 Task: Find connections with filter location New Amsterdam with filter topic #motivation with filter profile language German with filter current company CGI with filter school Kurnool Jobs with filter industry Mobile Computing Software Products with filter service category Administrative with filter keywords title Manufacturing Assembler
Action: Mouse moved to (565, 59)
Screenshot: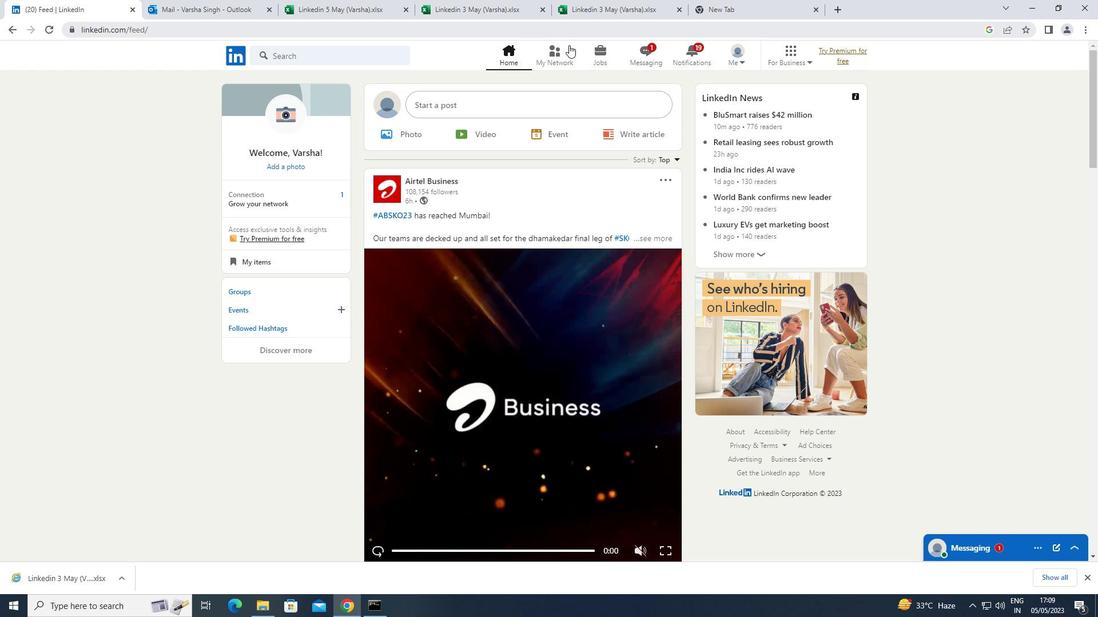 
Action: Mouse pressed left at (565, 59)
Screenshot: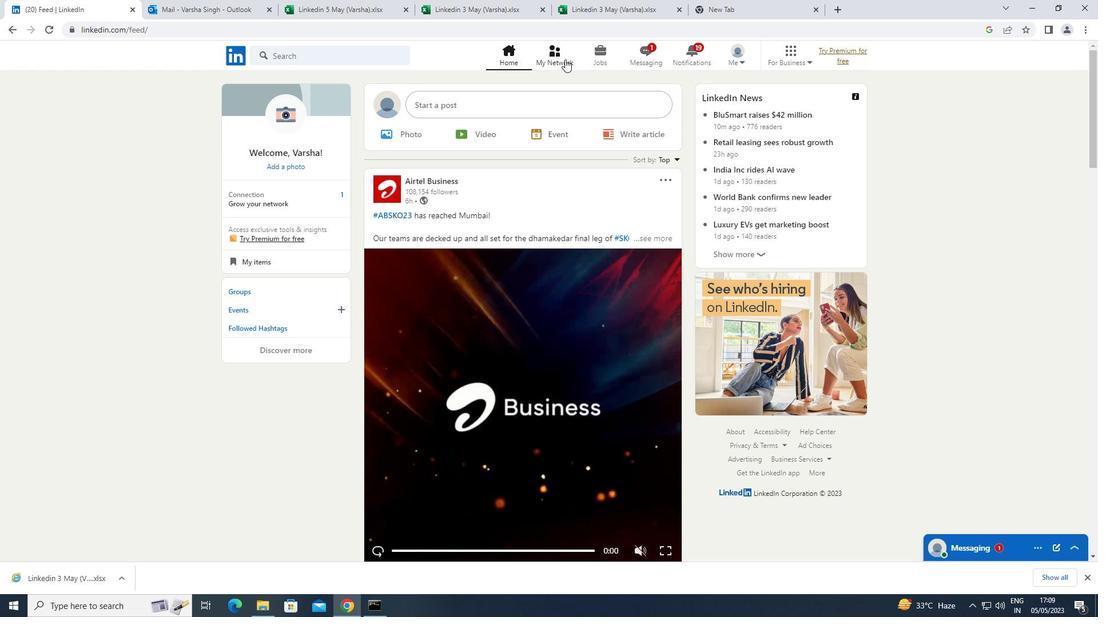 
Action: Mouse moved to (308, 118)
Screenshot: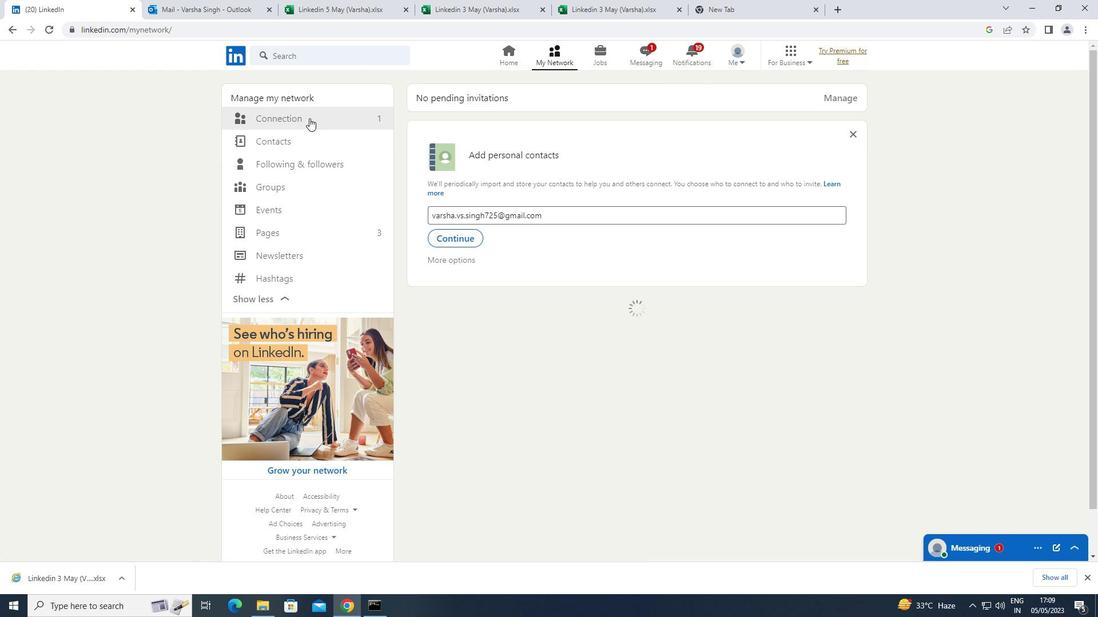 
Action: Mouse pressed left at (308, 118)
Screenshot: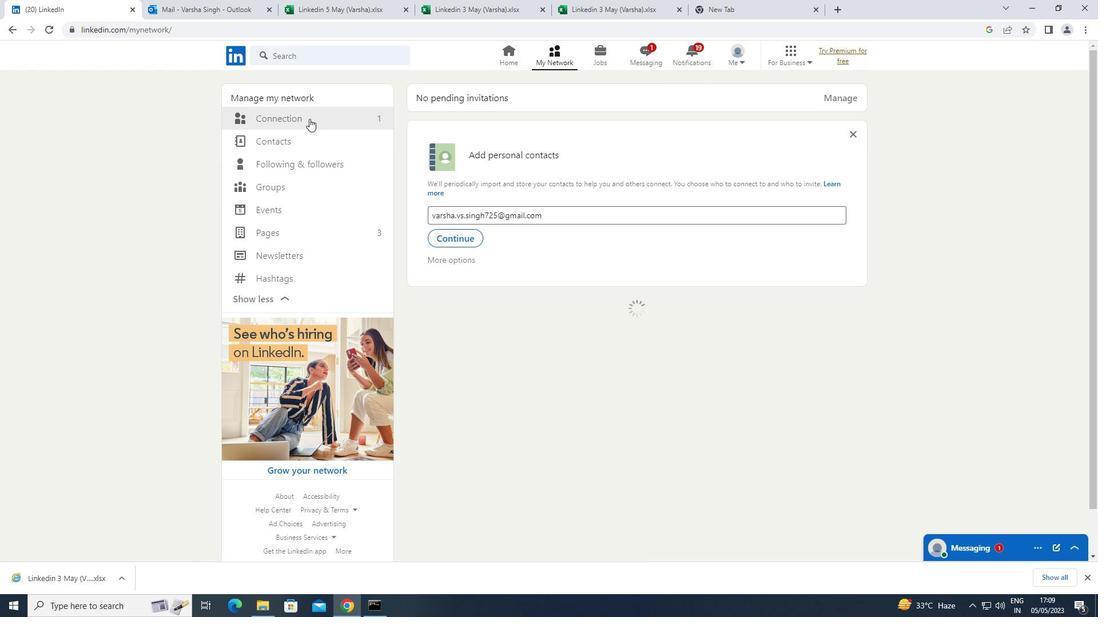 
Action: Mouse moved to (653, 118)
Screenshot: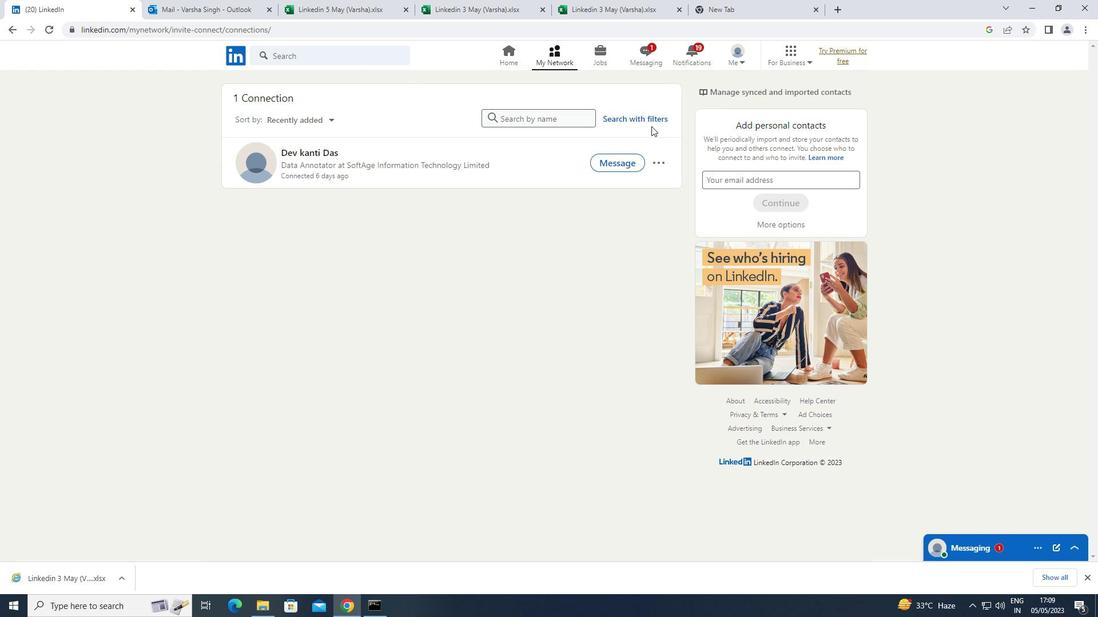 
Action: Mouse pressed left at (653, 118)
Screenshot: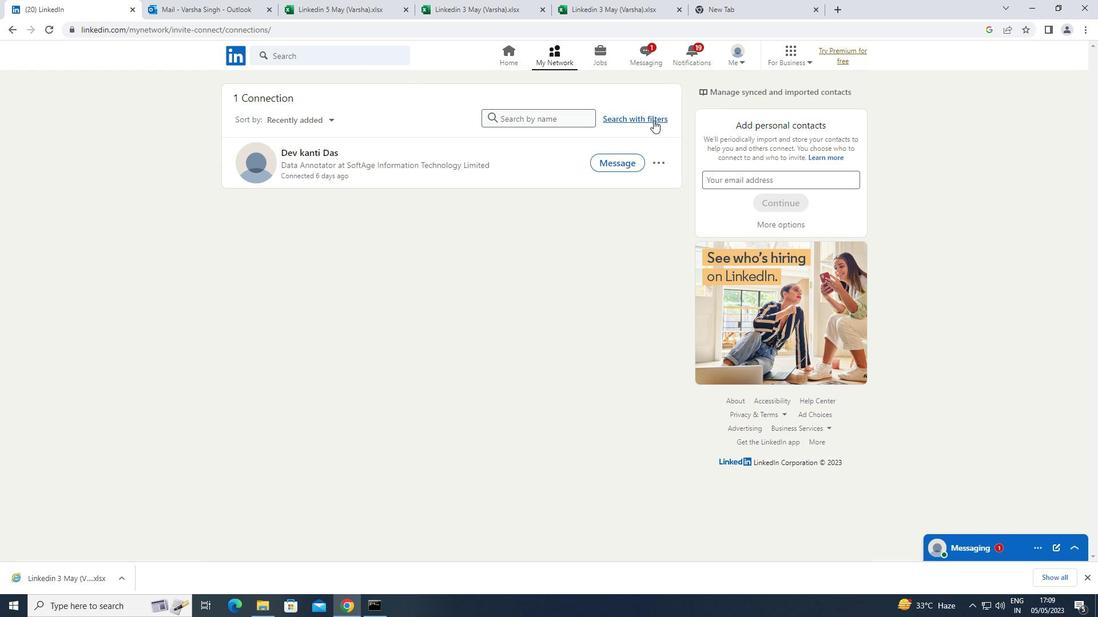 
Action: Mouse moved to (582, 85)
Screenshot: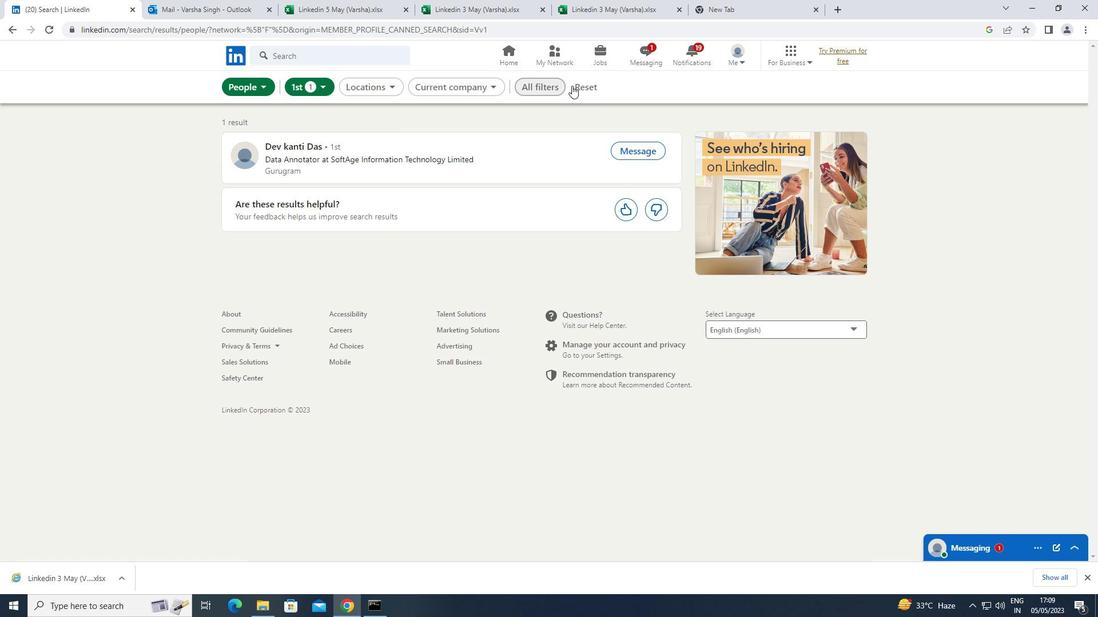 
Action: Mouse pressed left at (582, 85)
Screenshot: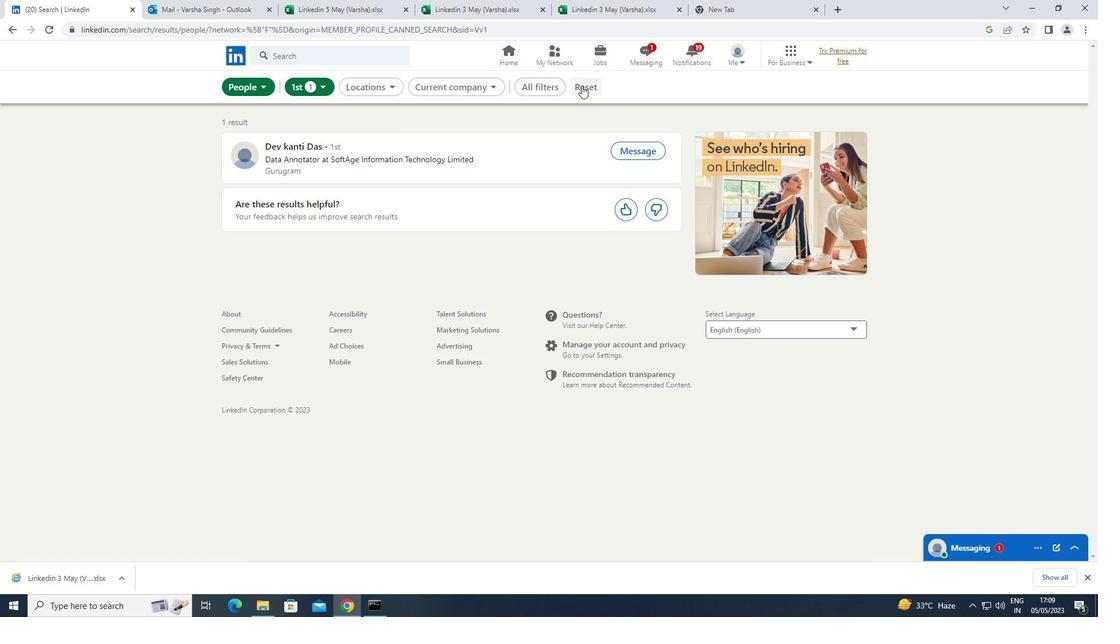 
Action: Mouse moved to (565, 88)
Screenshot: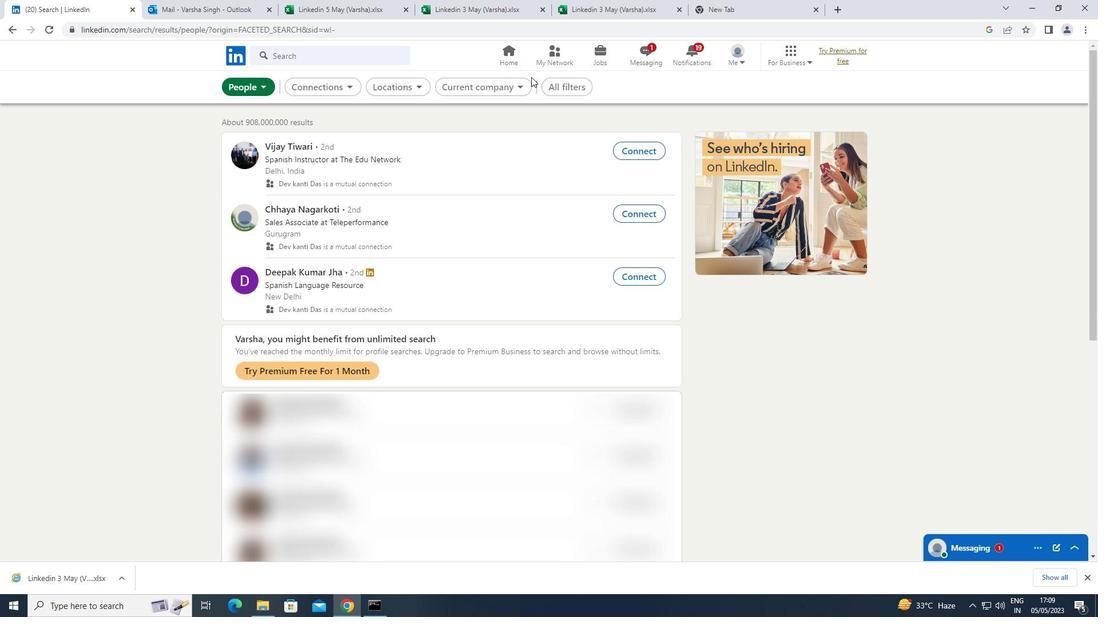 
Action: Mouse pressed left at (565, 88)
Screenshot: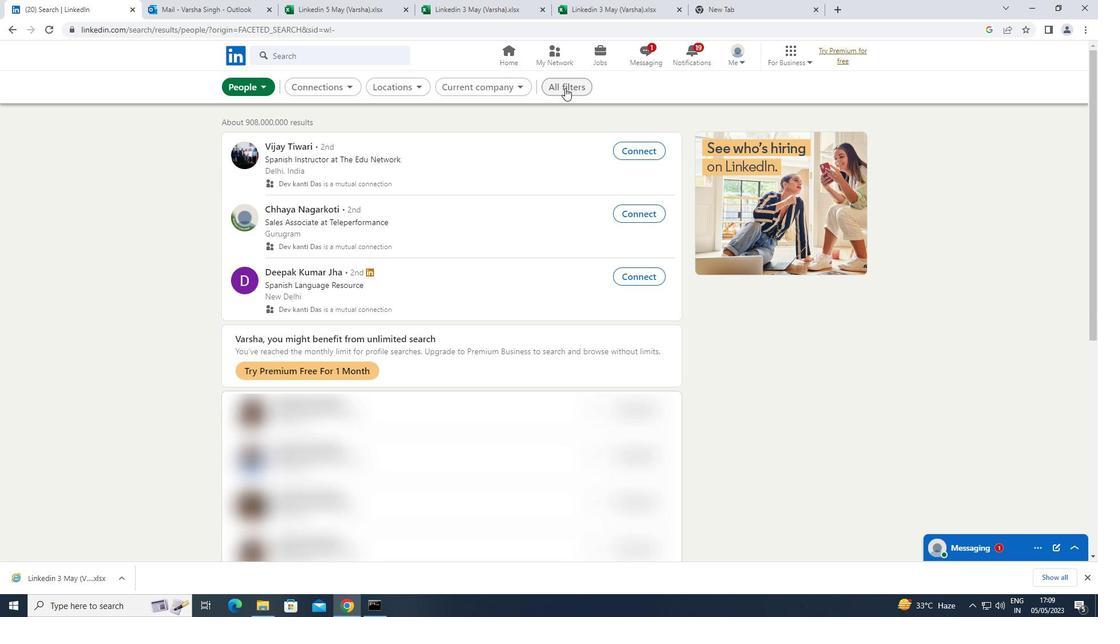 
Action: Mouse moved to (836, 238)
Screenshot: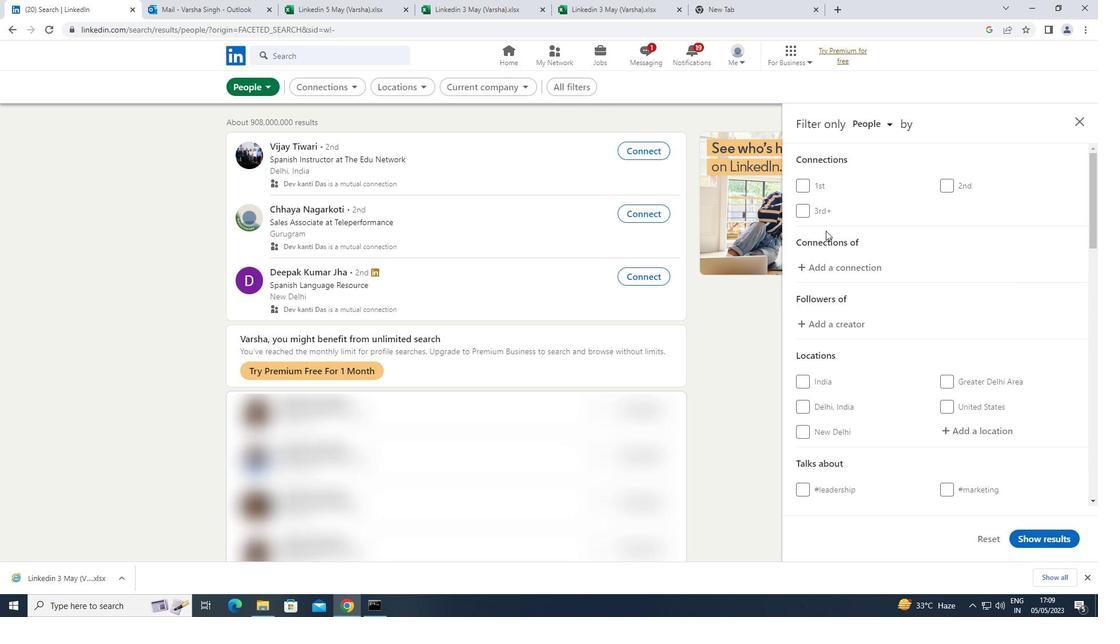 
Action: Mouse scrolled (836, 237) with delta (0, 0)
Screenshot: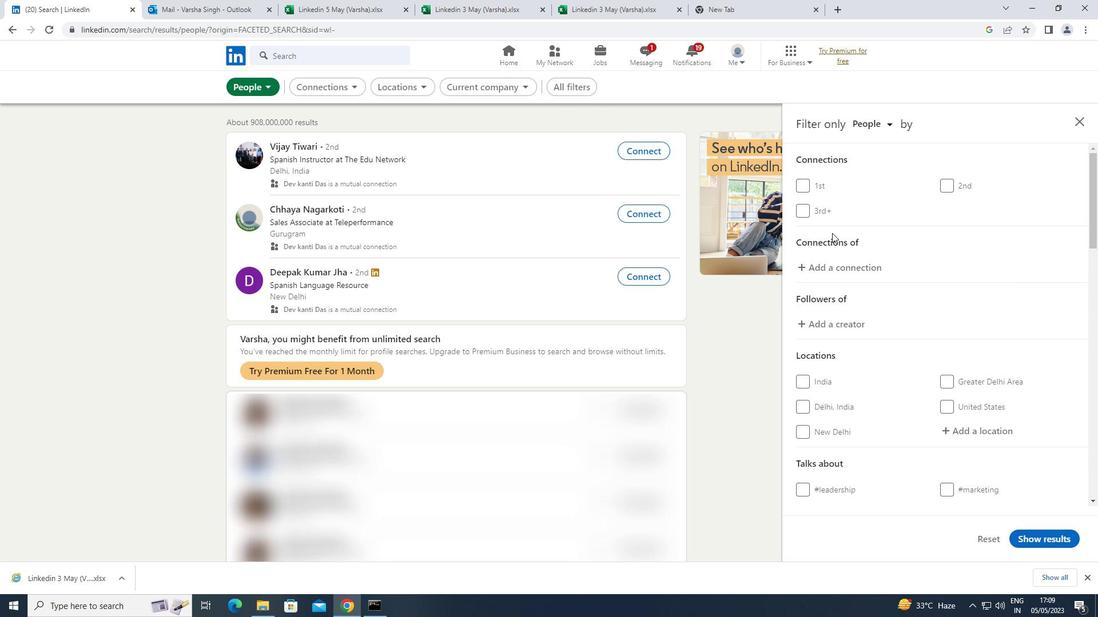 
Action: Mouse moved to (969, 378)
Screenshot: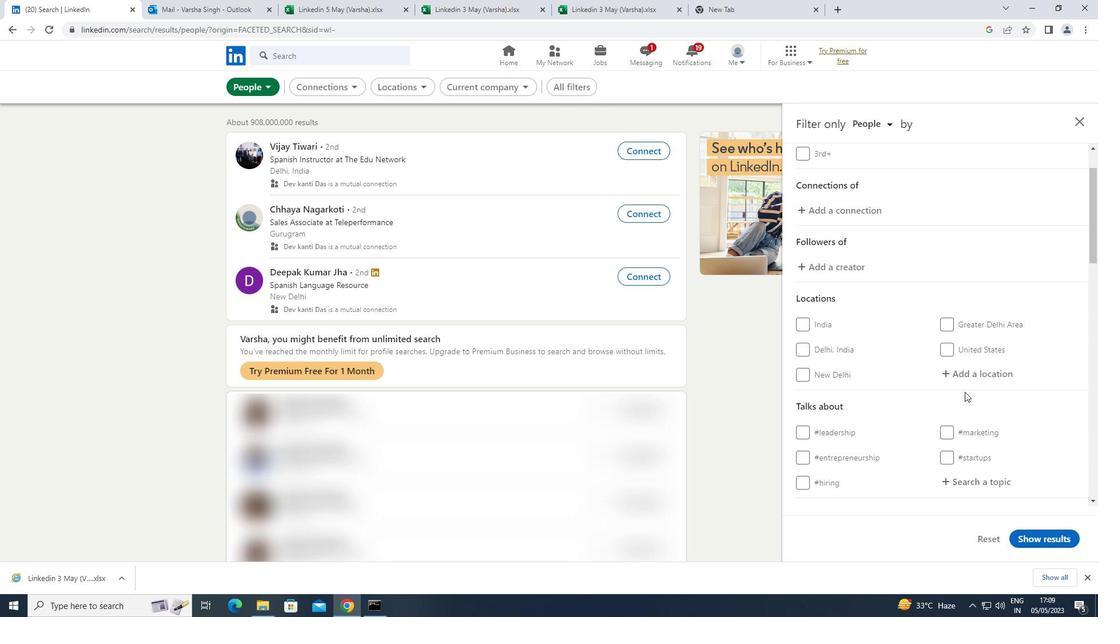 
Action: Mouse pressed left at (969, 378)
Screenshot: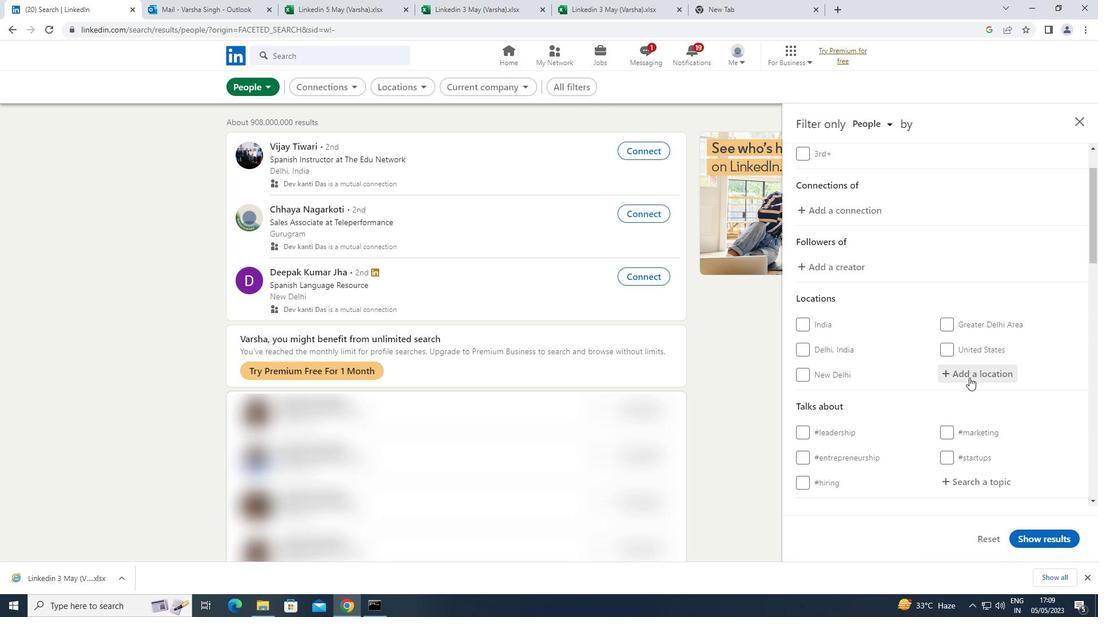 
Action: Key pressed <Key.shift>NEW<Key.space><Key.shift>AMSTERDAM
Screenshot: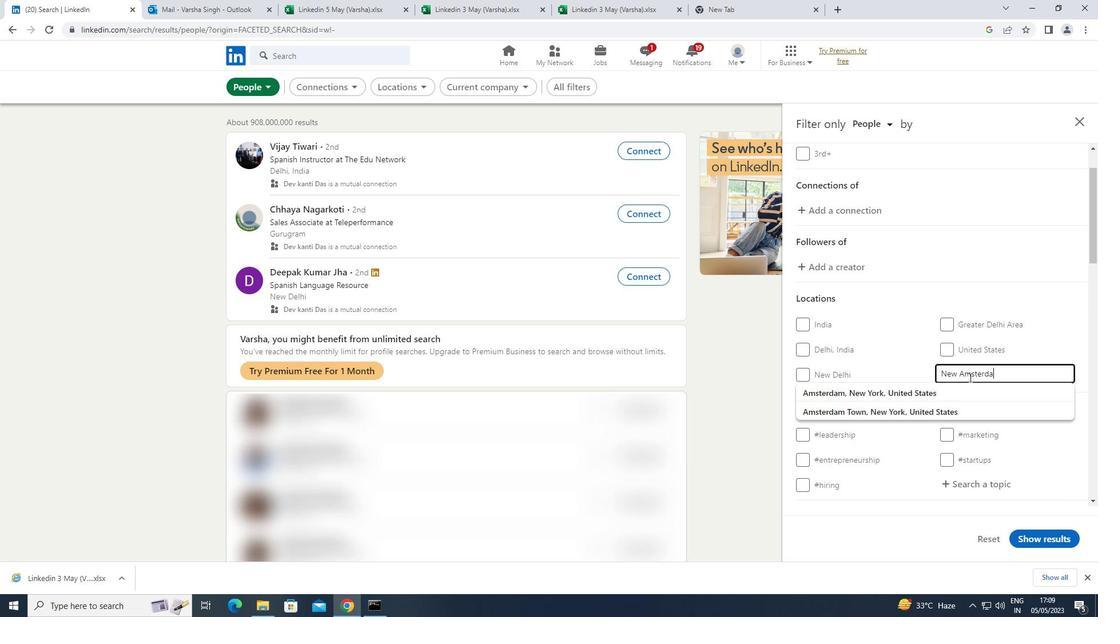 
Action: Mouse moved to (990, 487)
Screenshot: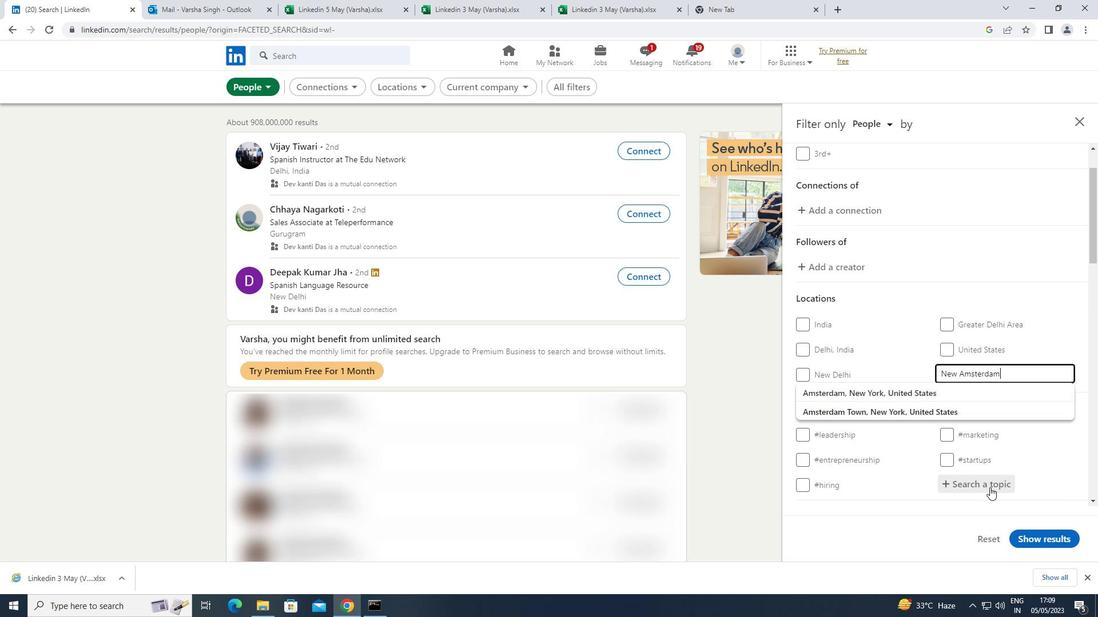 
Action: Mouse pressed left at (990, 487)
Screenshot: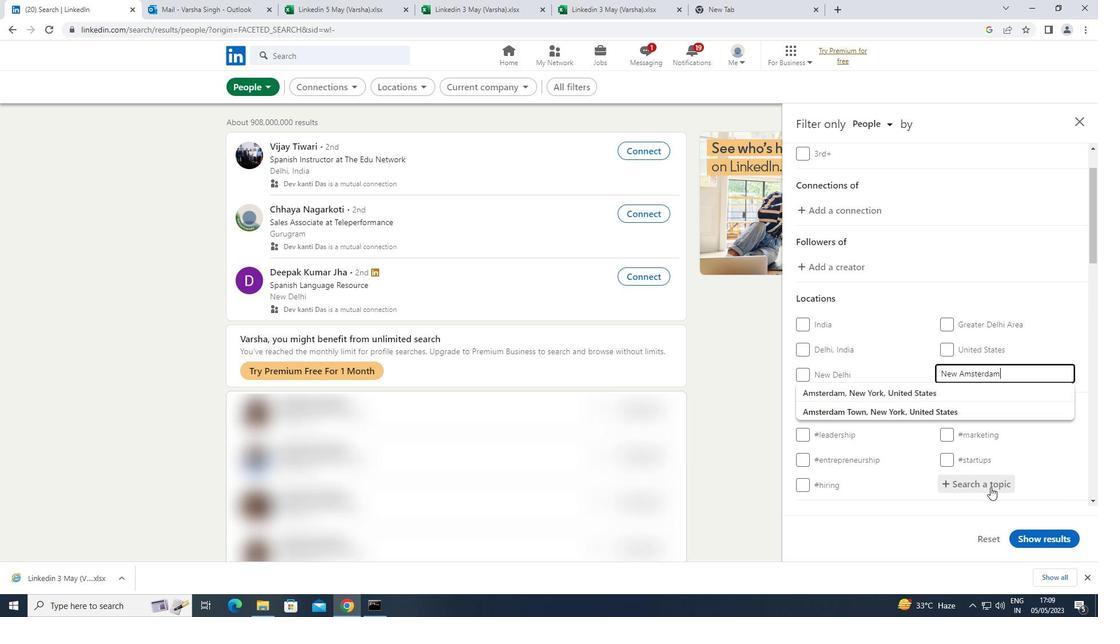 
Action: Key pressed MOTIVATION
Screenshot: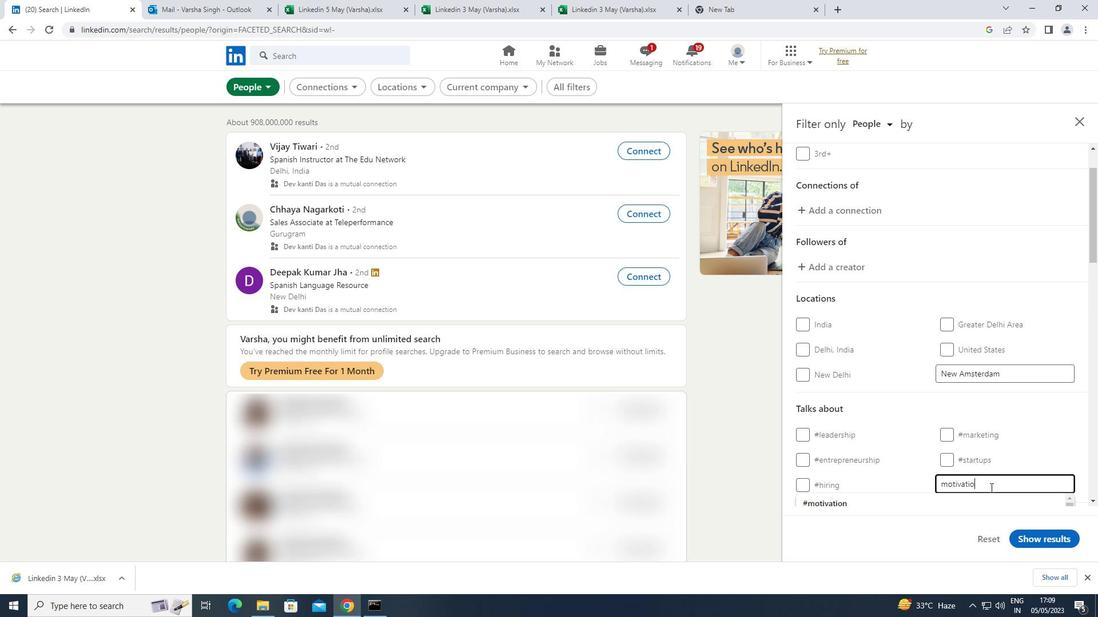 
Action: Mouse moved to (874, 498)
Screenshot: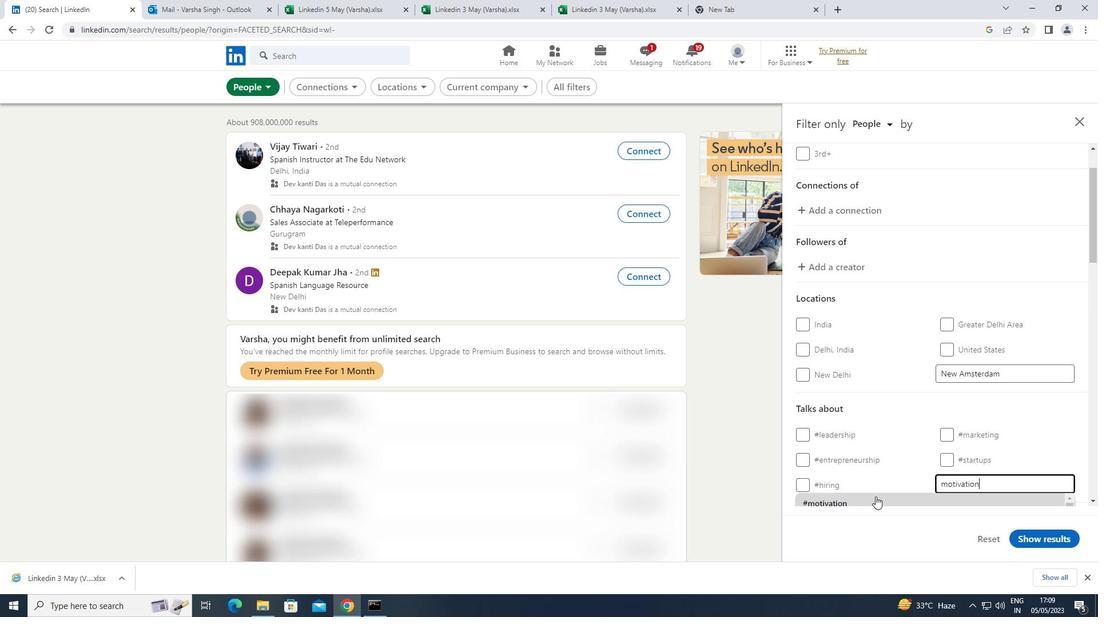 
Action: Mouse pressed left at (874, 498)
Screenshot: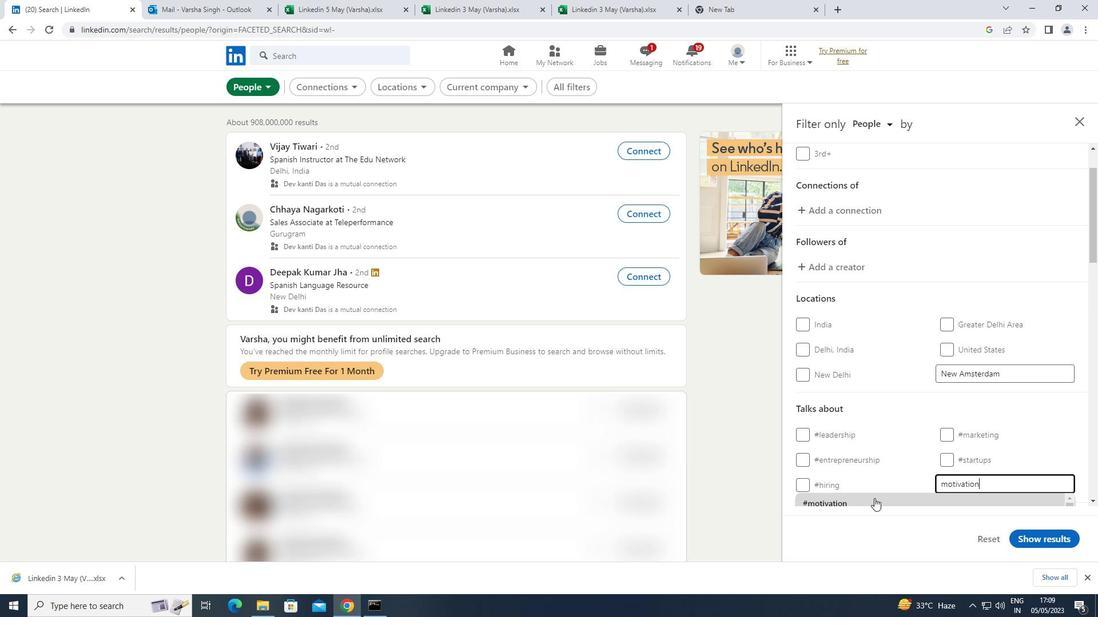 
Action: Mouse moved to (922, 447)
Screenshot: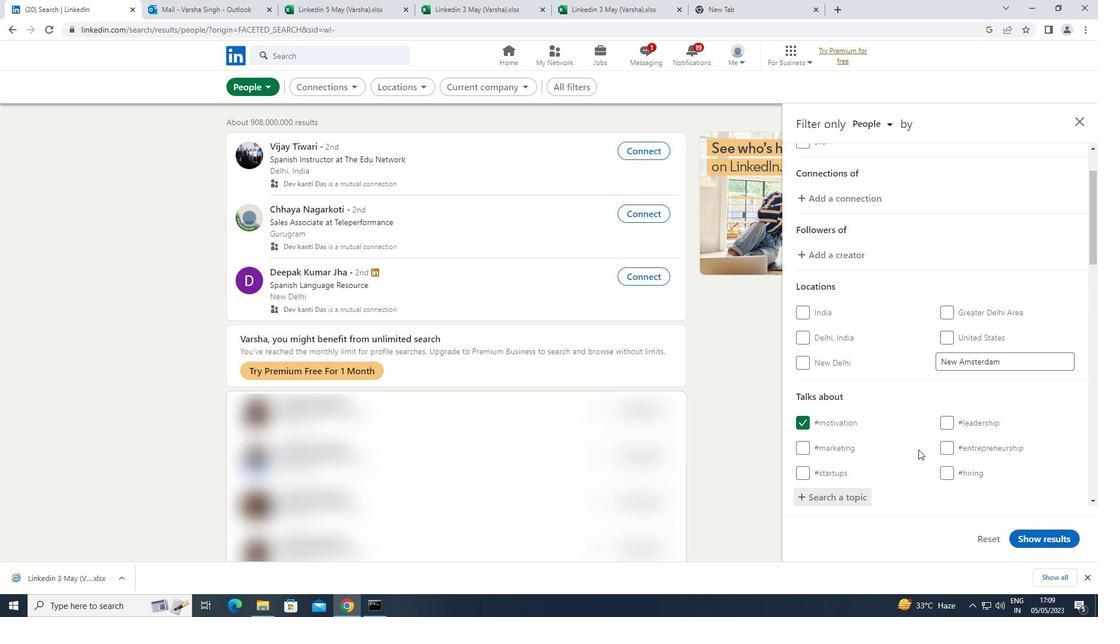 
Action: Mouse scrolled (922, 447) with delta (0, 0)
Screenshot: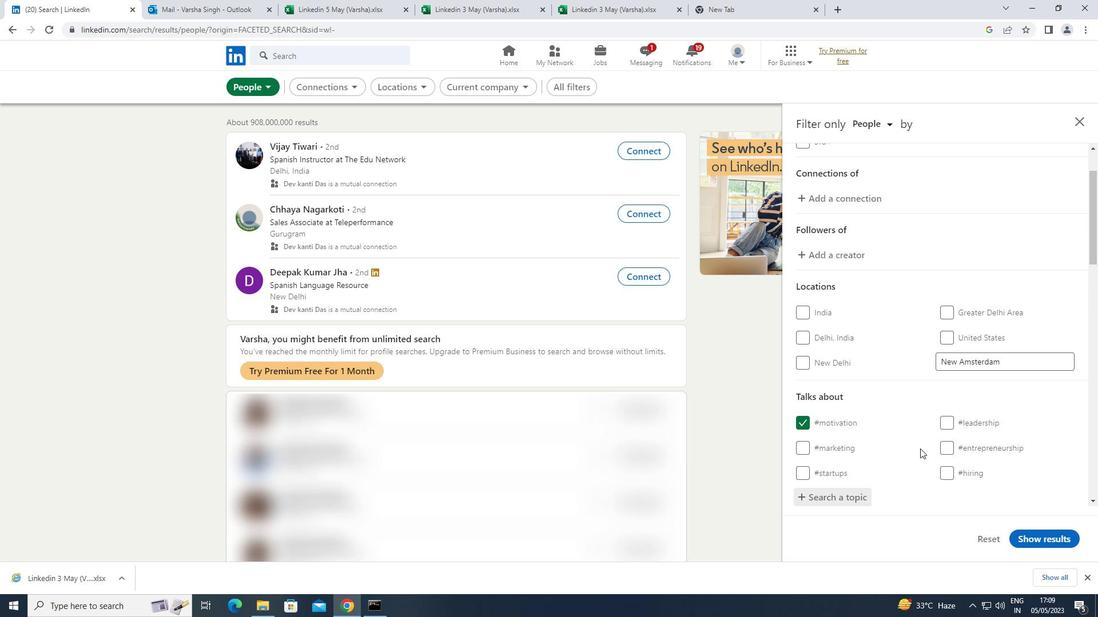 
Action: Mouse scrolled (922, 447) with delta (0, 0)
Screenshot: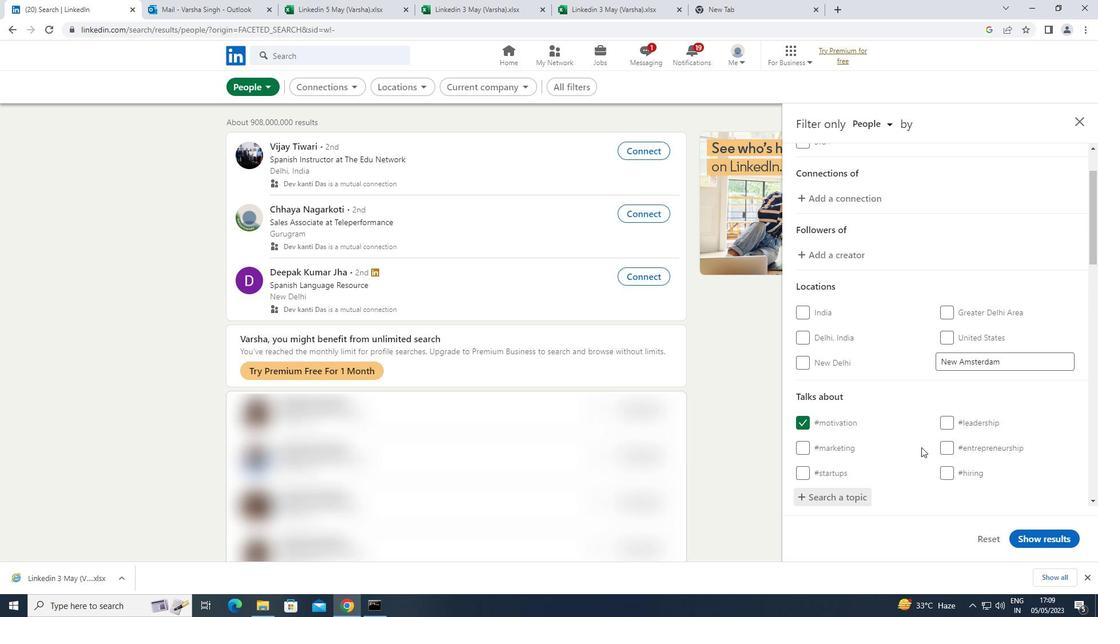 
Action: Mouse scrolled (922, 447) with delta (0, 0)
Screenshot: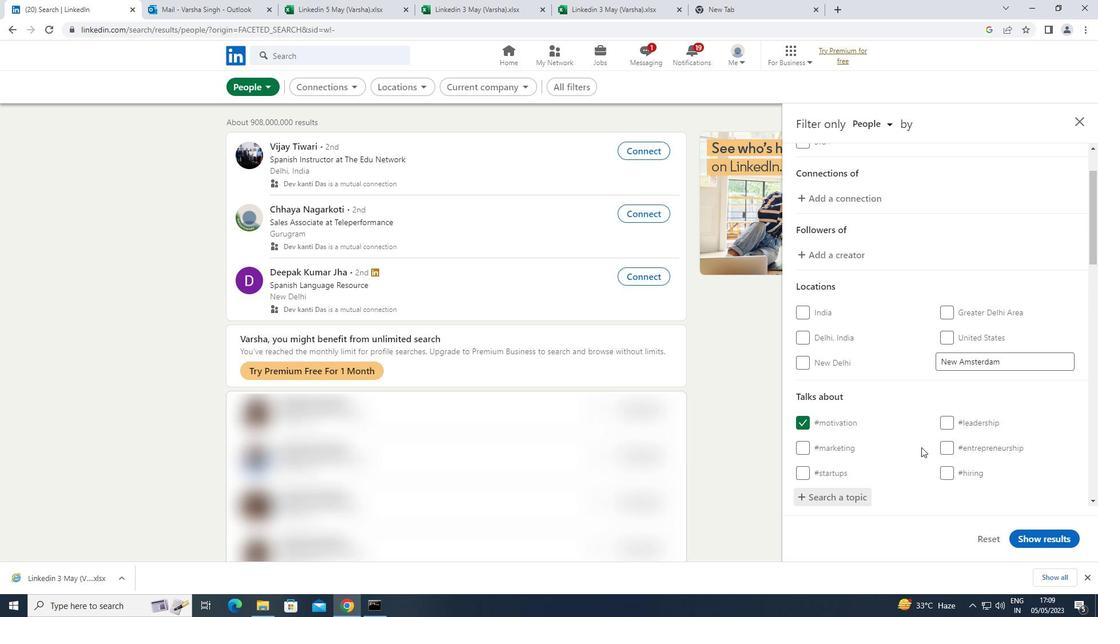 
Action: Mouse scrolled (922, 447) with delta (0, 0)
Screenshot: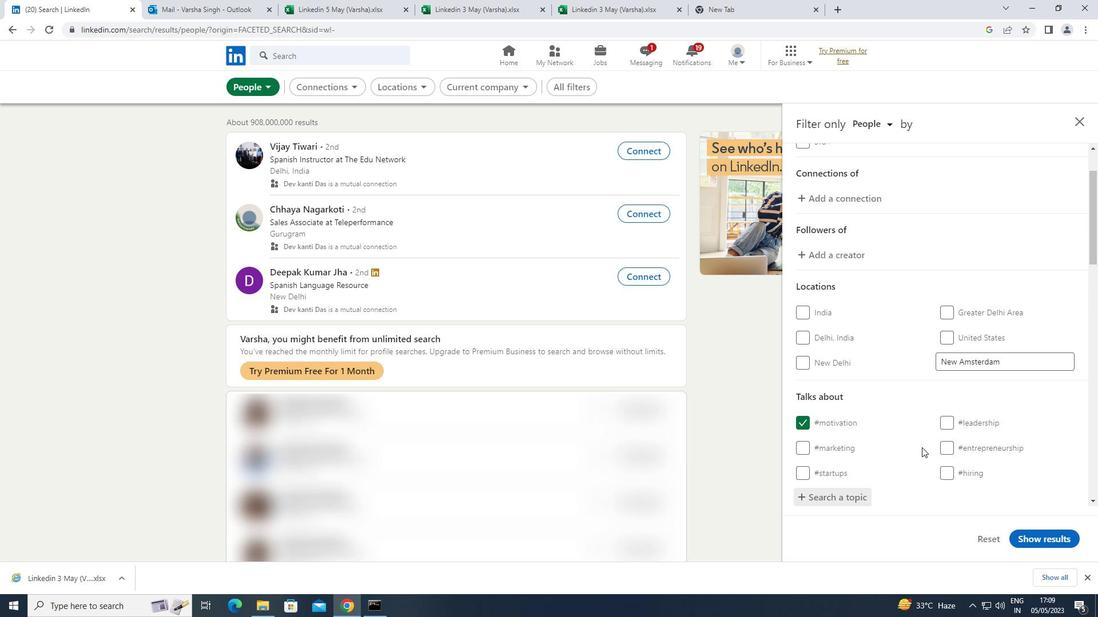 
Action: Mouse moved to (923, 444)
Screenshot: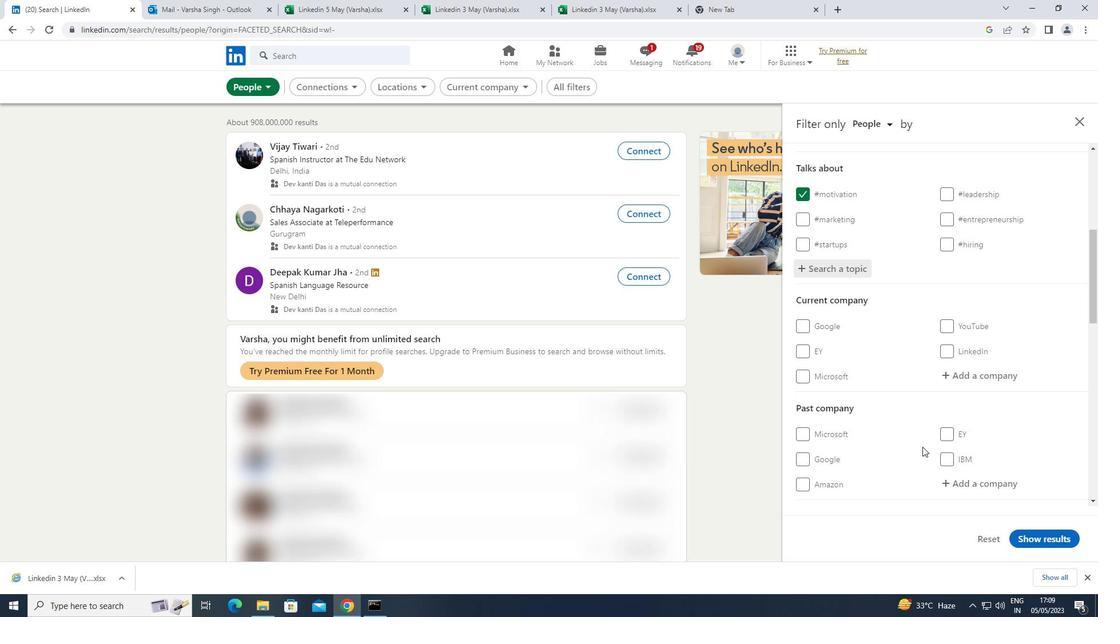 
Action: Mouse scrolled (923, 444) with delta (0, 0)
Screenshot: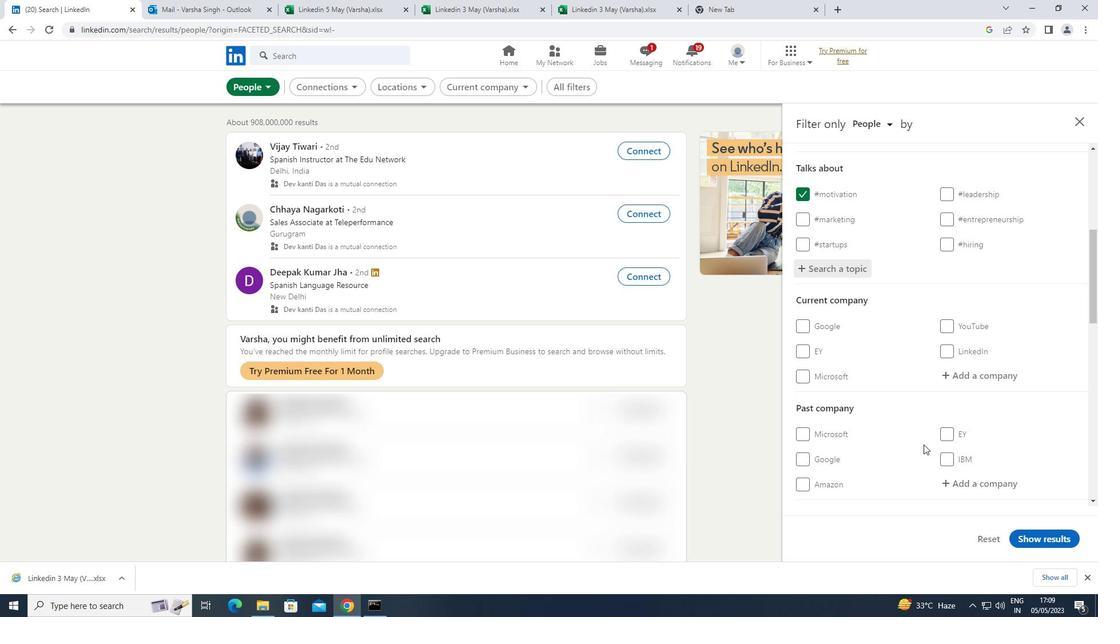 
Action: Mouse scrolled (923, 444) with delta (0, 0)
Screenshot: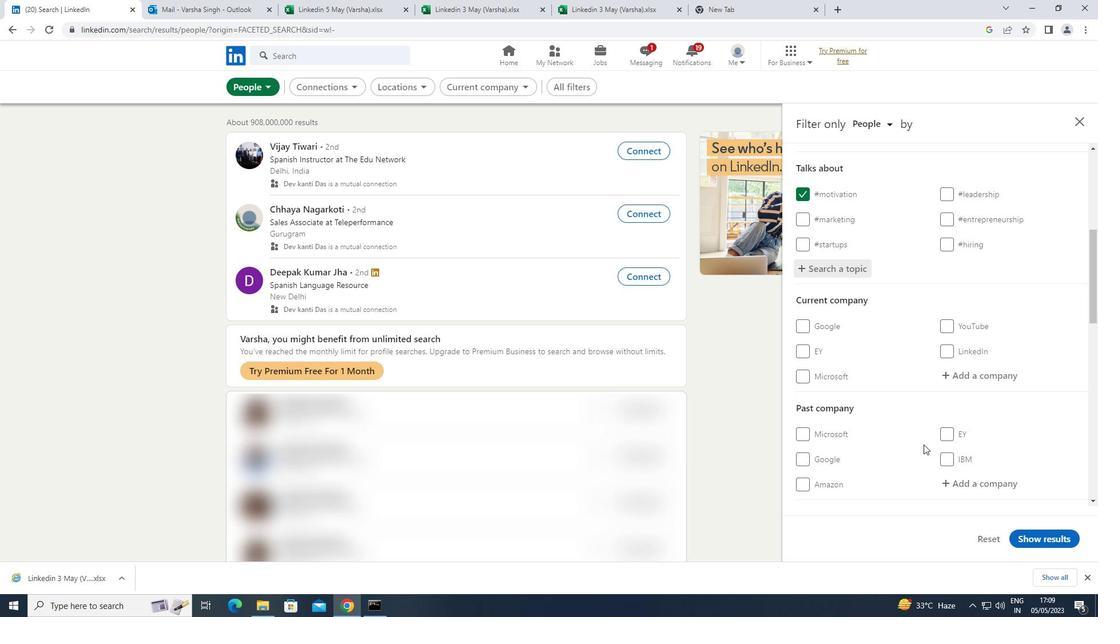 
Action: Mouse scrolled (923, 444) with delta (0, 0)
Screenshot: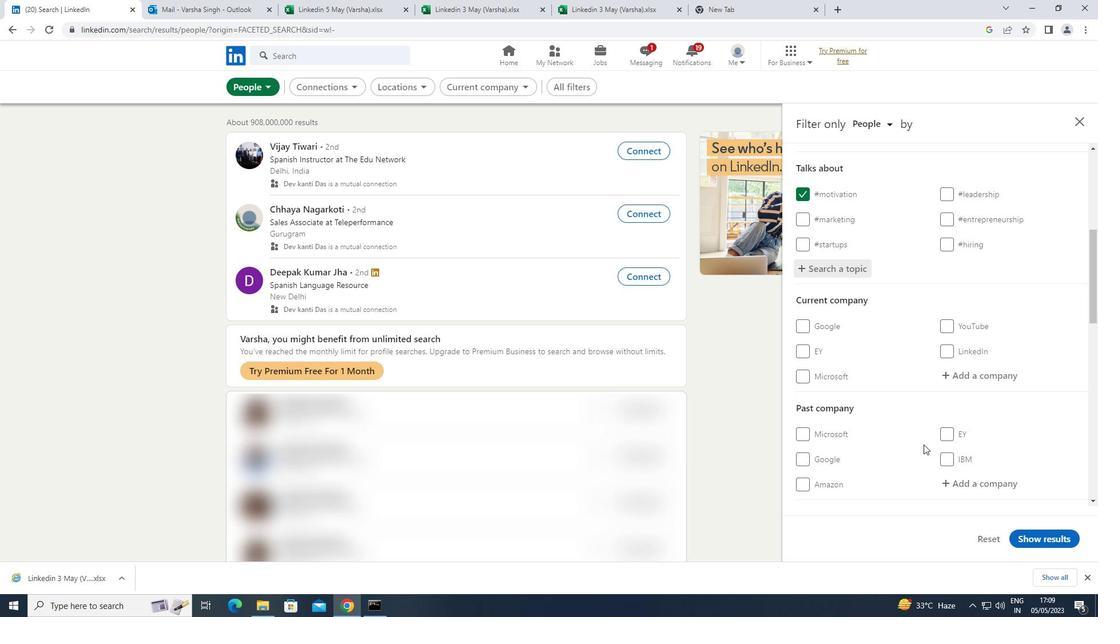 
Action: Mouse scrolled (923, 444) with delta (0, 0)
Screenshot: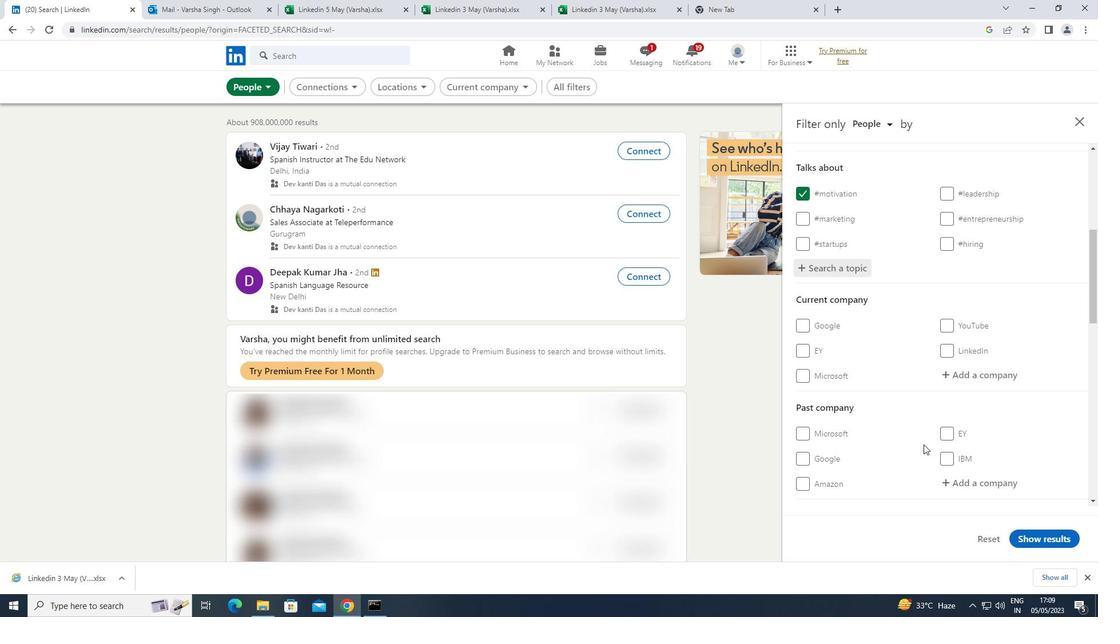 
Action: Mouse scrolled (923, 444) with delta (0, 0)
Screenshot: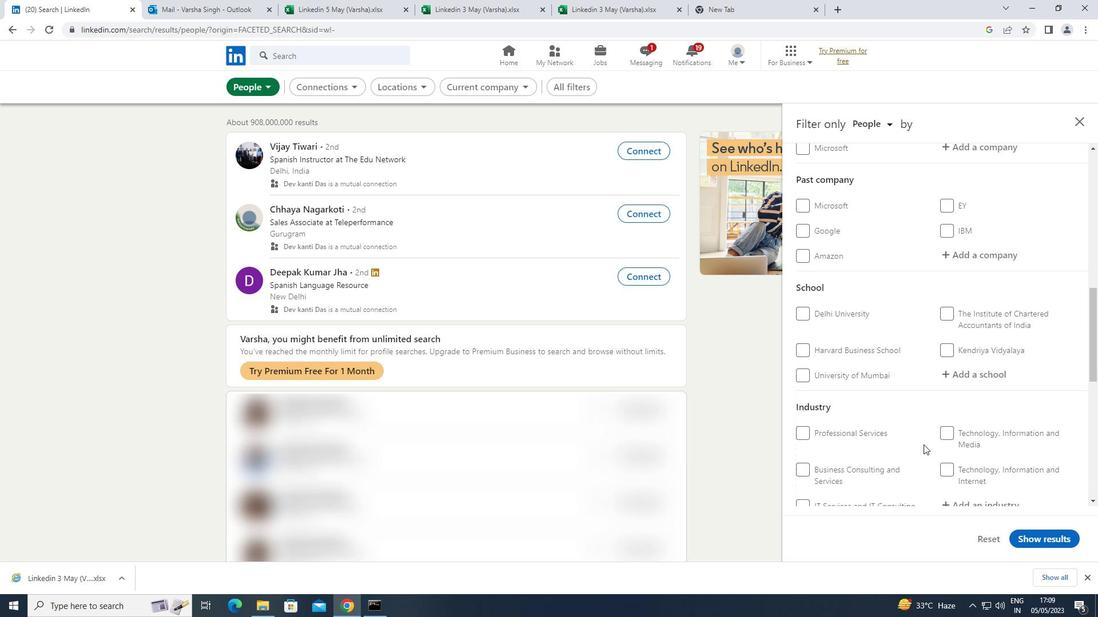 
Action: Mouse scrolled (923, 444) with delta (0, 0)
Screenshot: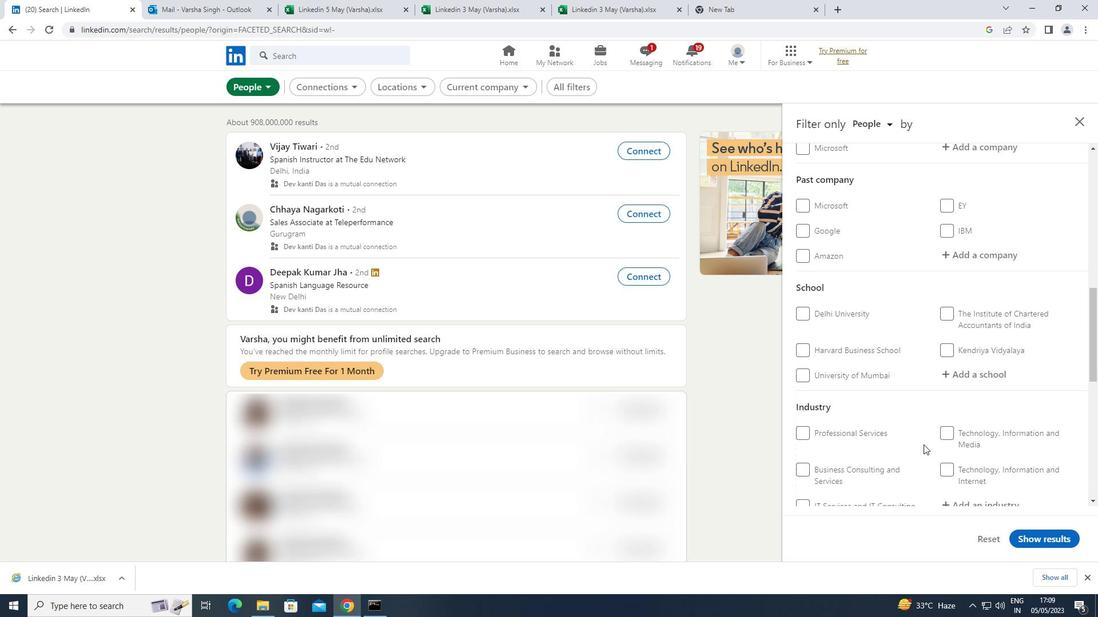 
Action: Mouse scrolled (923, 444) with delta (0, 0)
Screenshot: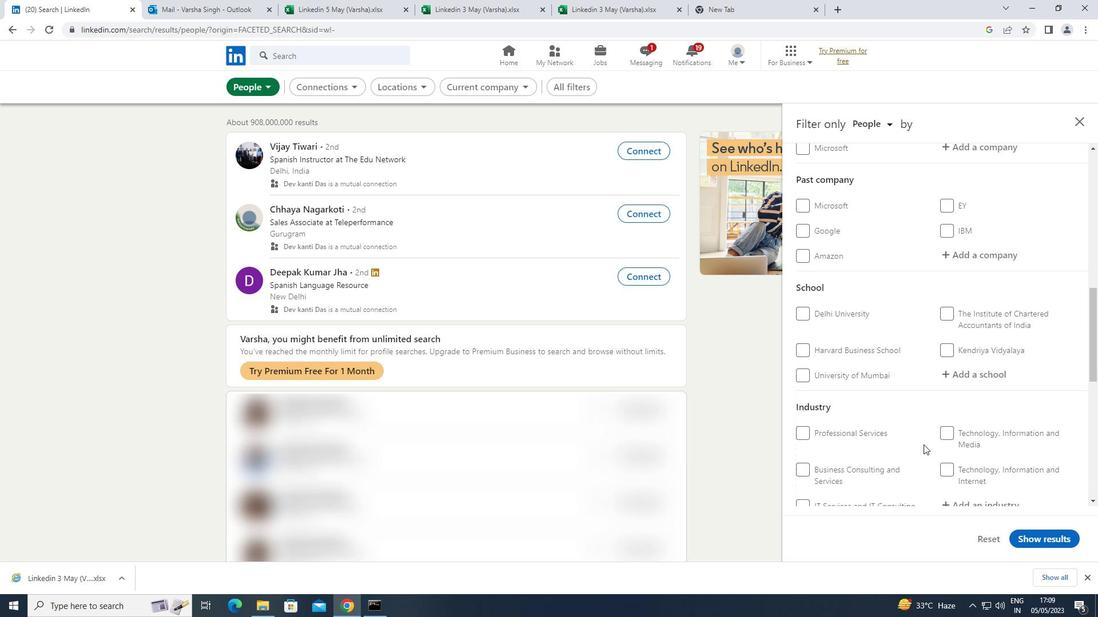 
Action: Mouse scrolled (923, 444) with delta (0, 0)
Screenshot: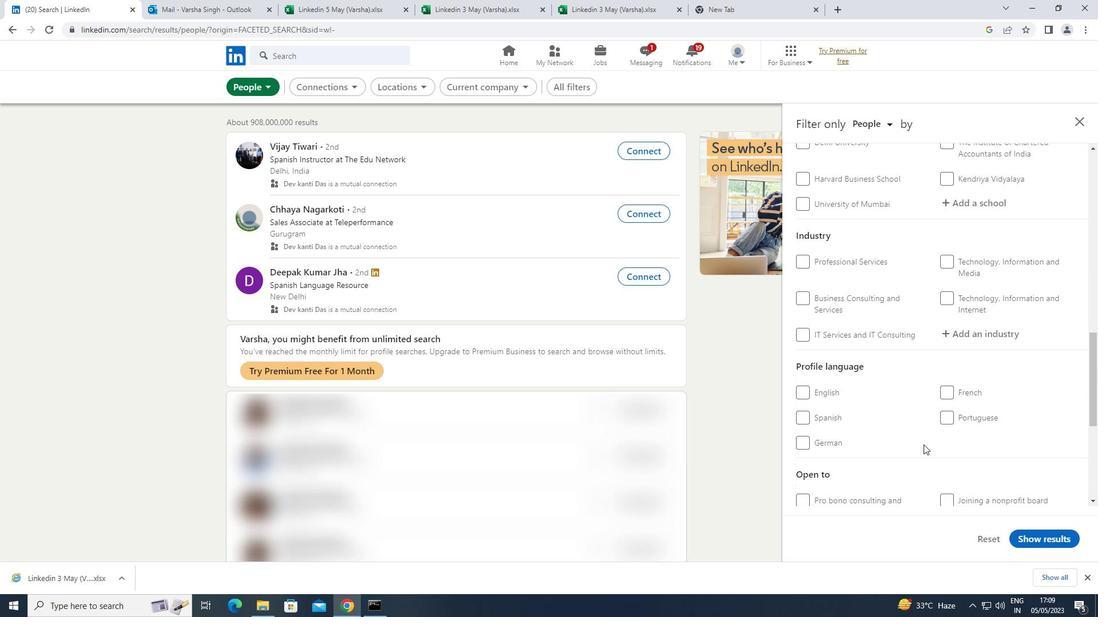 
Action: Mouse scrolled (923, 444) with delta (0, 0)
Screenshot: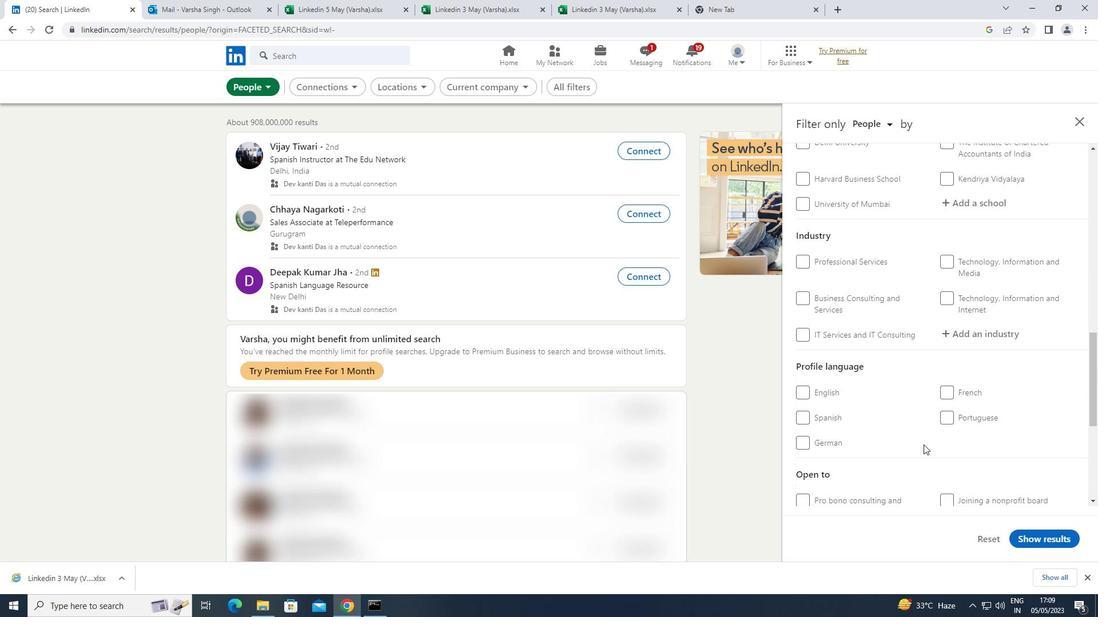 
Action: Mouse scrolled (923, 444) with delta (0, 0)
Screenshot: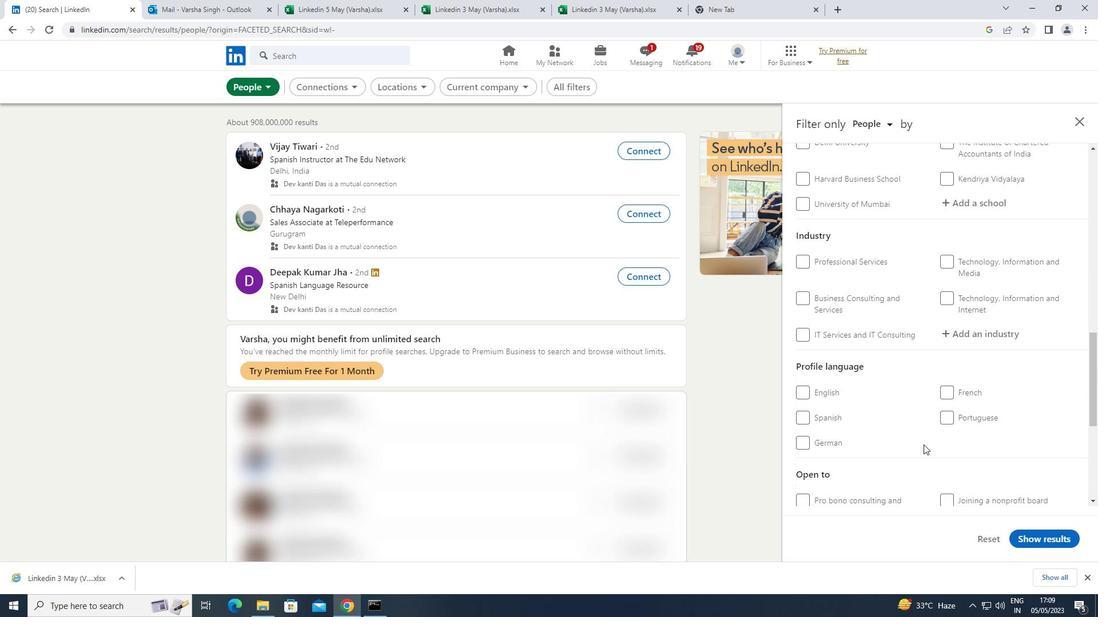 
Action: Mouse scrolled (923, 444) with delta (0, 0)
Screenshot: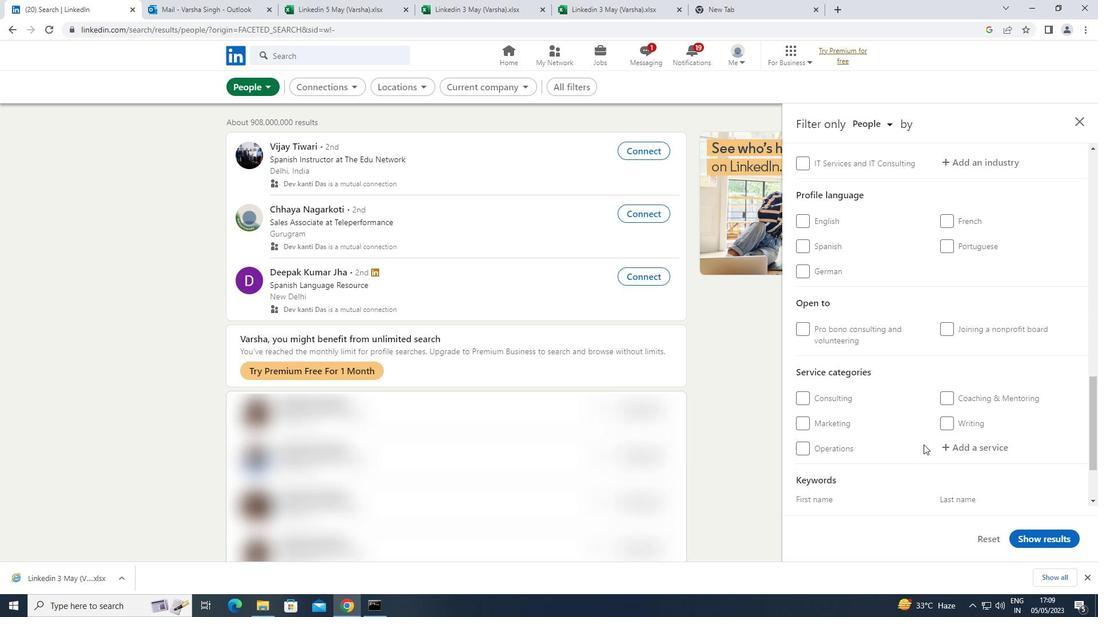 
Action: Mouse scrolled (923, 445) with delta (0, 0)
Screenshot: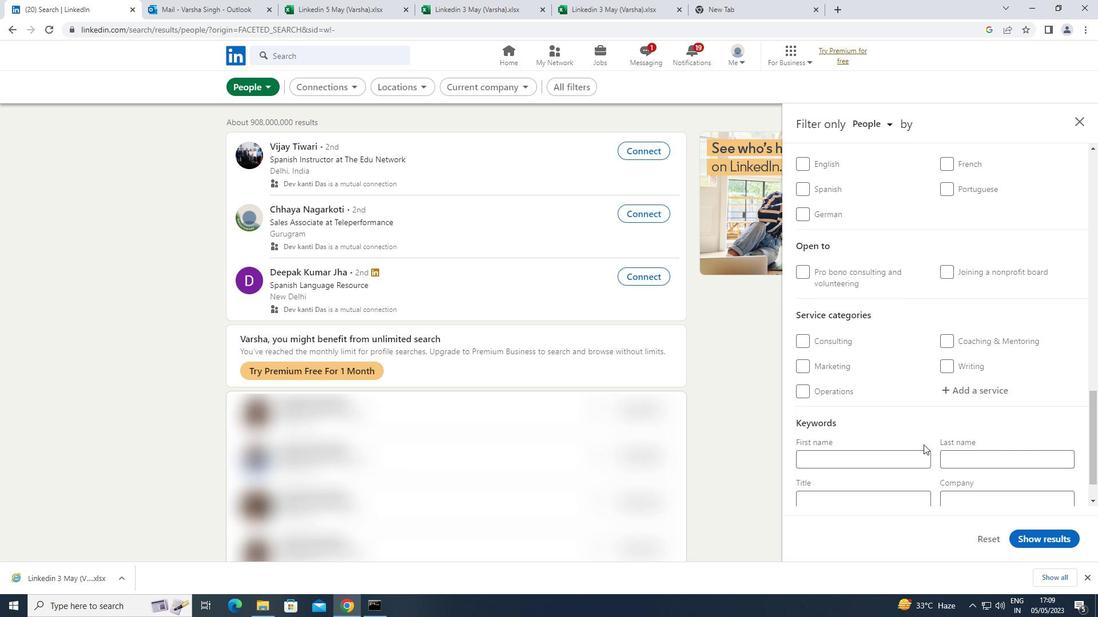
Action: Mouse scrolled (923, 445) with delta (0, 0)
Screenshot: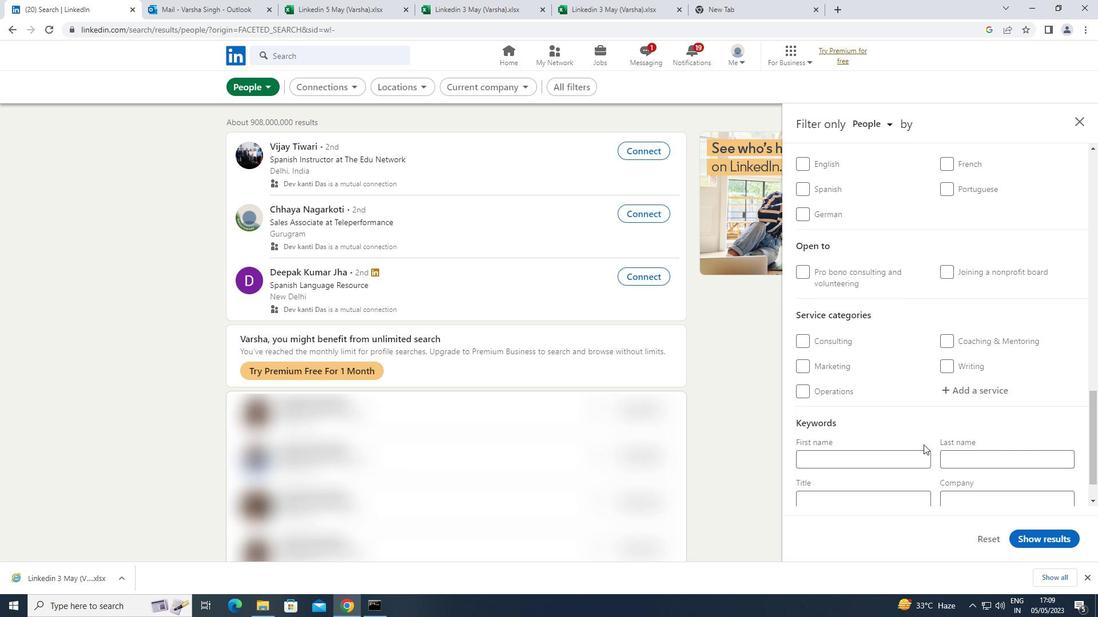 
Action: Mouse moved to (803, 331)
Screenshot: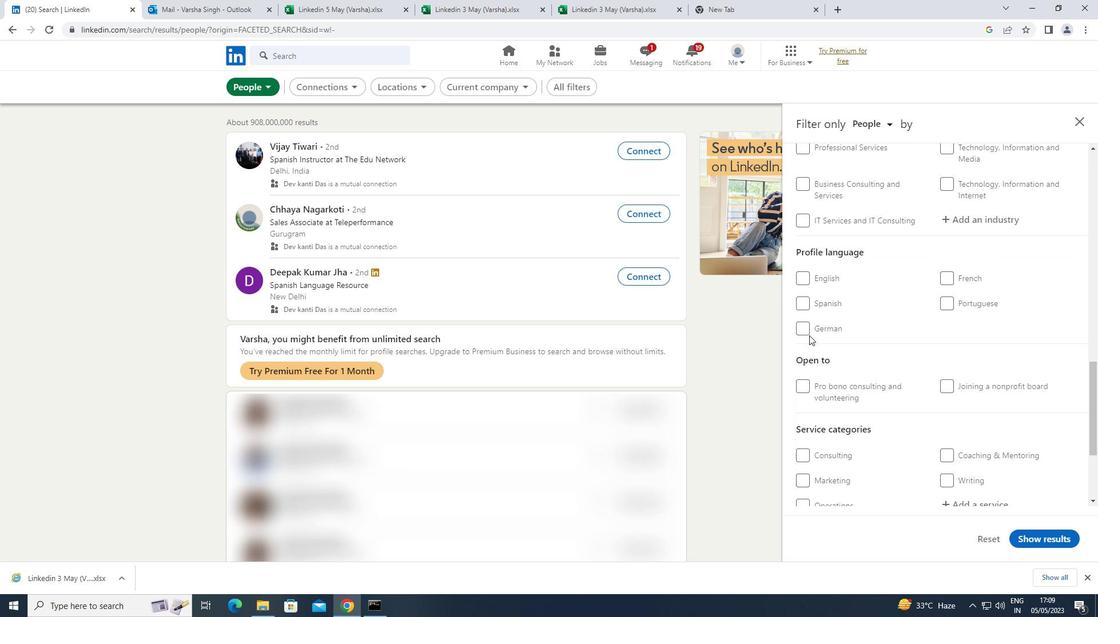 
Action: Mouse pressed left at (803, 331)
Screenshot: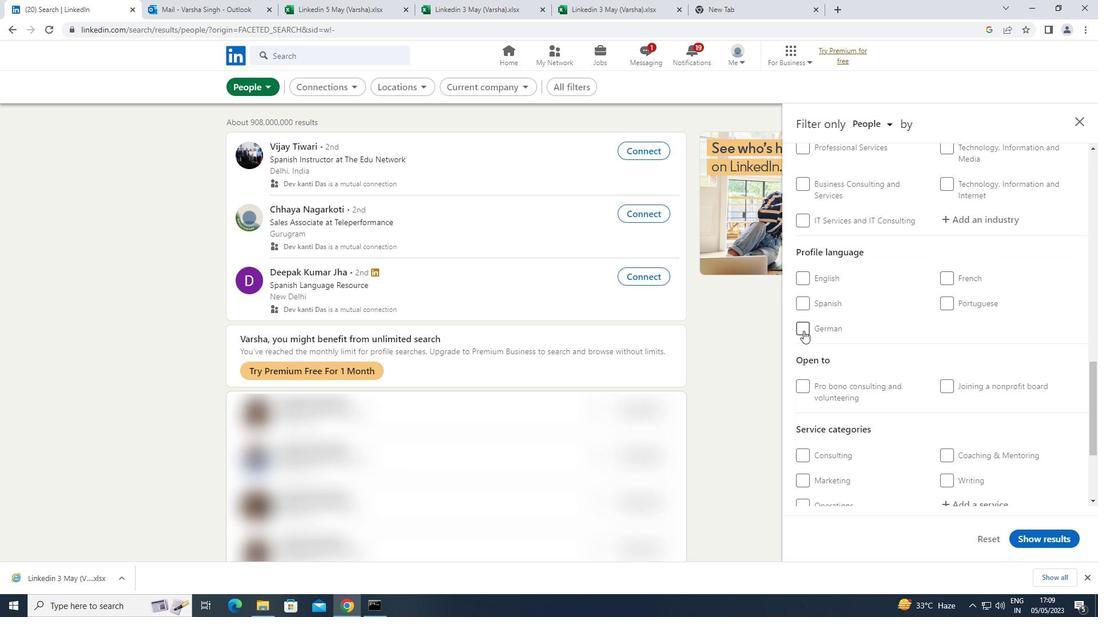 
Action: Mouse moved to (918, 352)
Screenshot: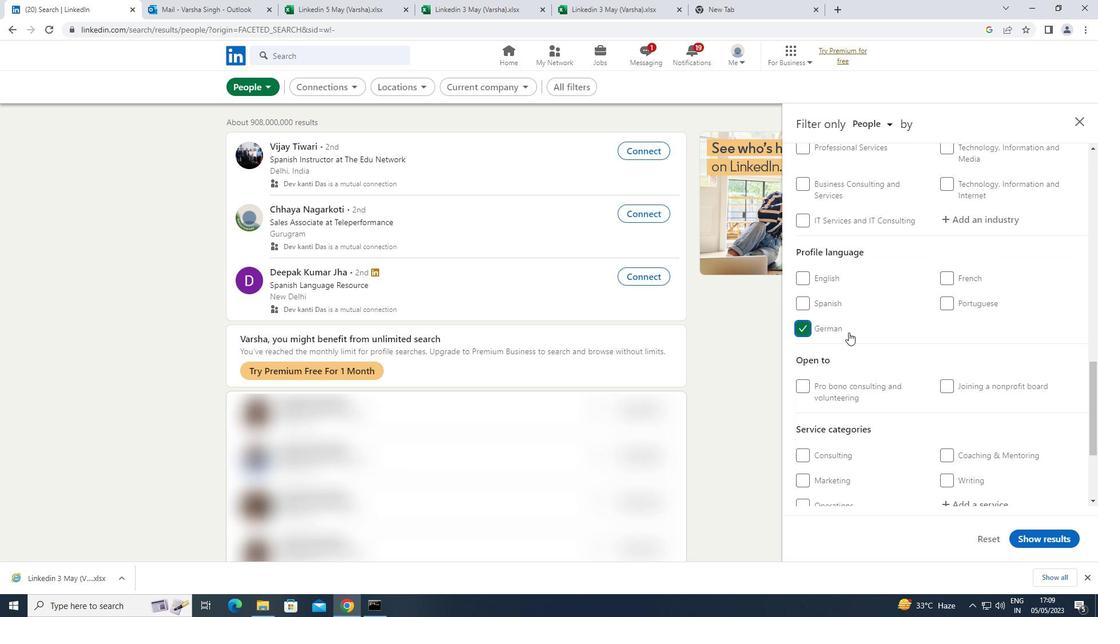 
Action: Mouse scrolled (918, 353) with delta (0, 0)
Screenshot: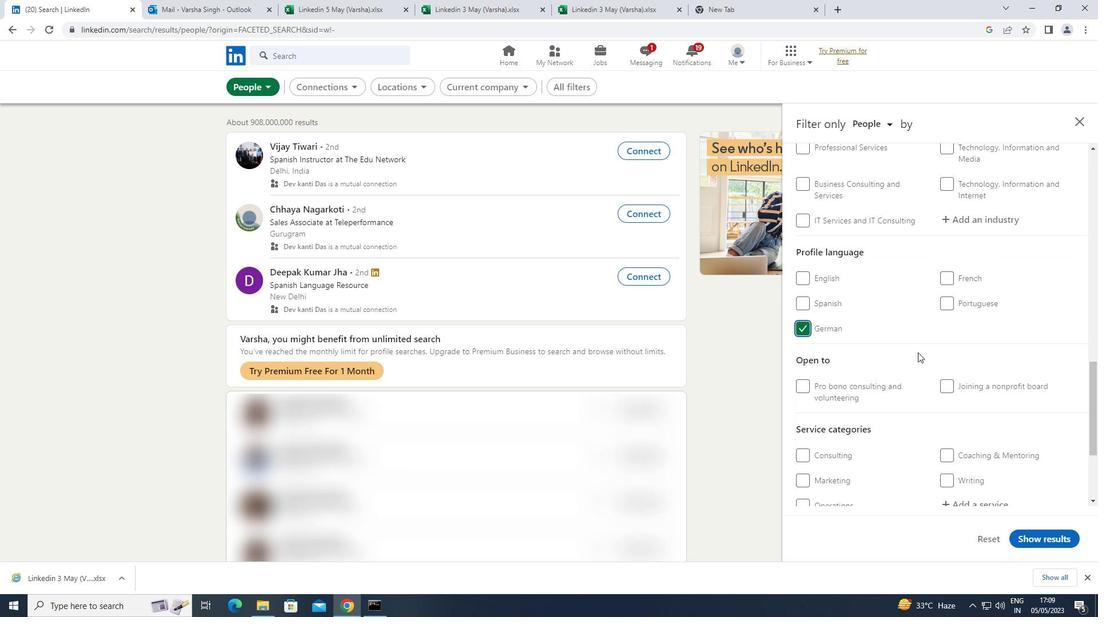 
Action: Mouse scrolled (918, 353) with delta (0, 0)
Screenshot: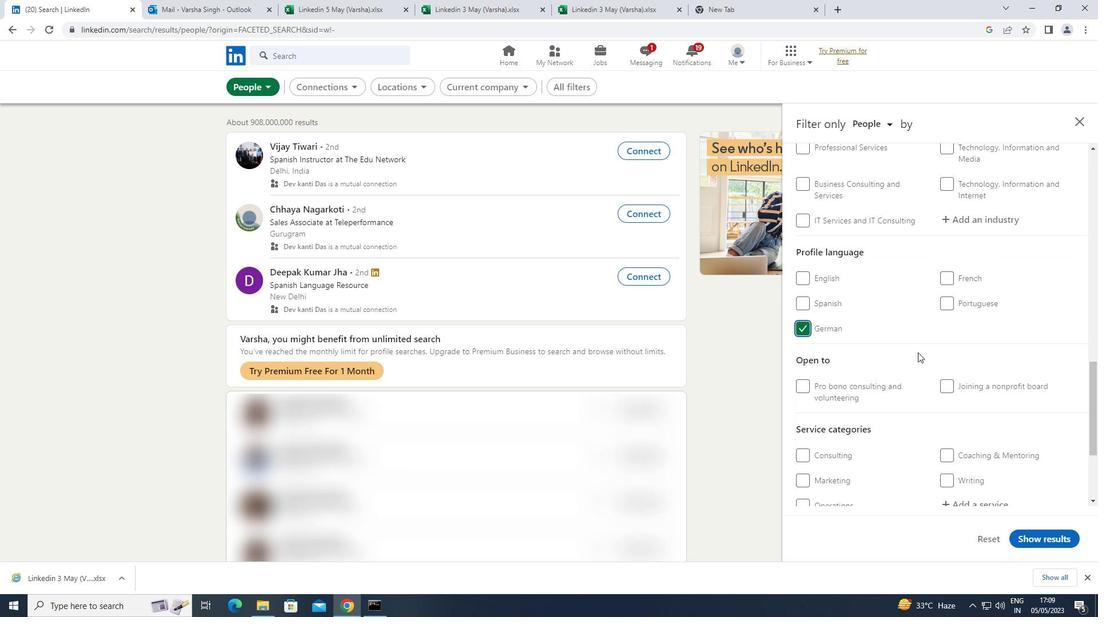 
Action: Mouse scrolled (918, 353) with delta (0, 0)
Screenshot: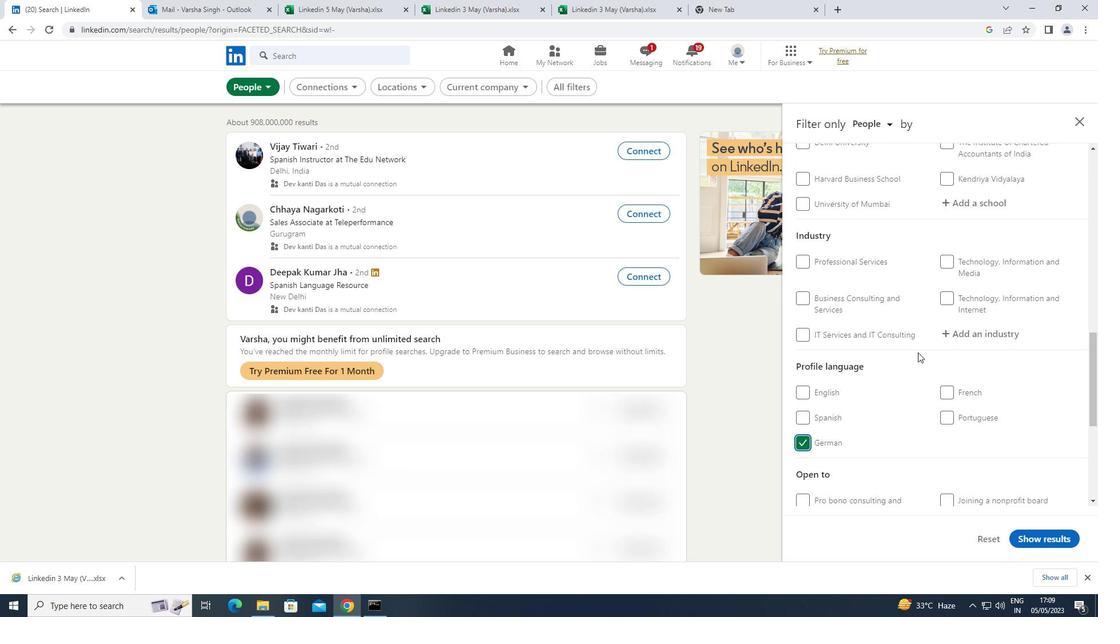 
Action: Mouse scrolled (918, 353) with delta (0, 0)
Screenshot: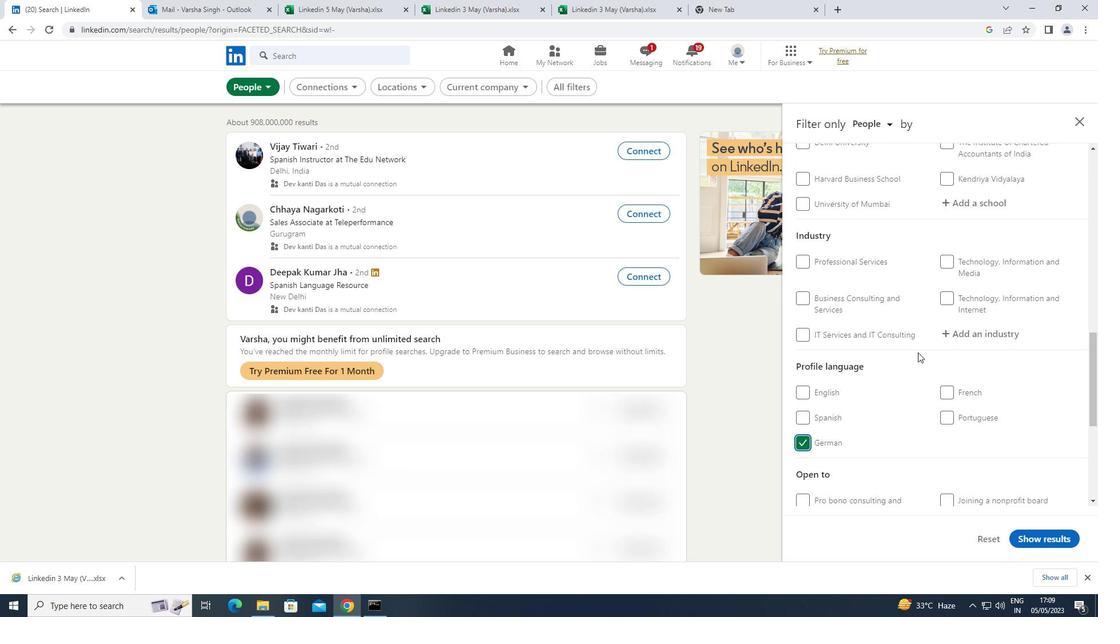 
Action: Mouse moved to (923, 340)
Screenshot: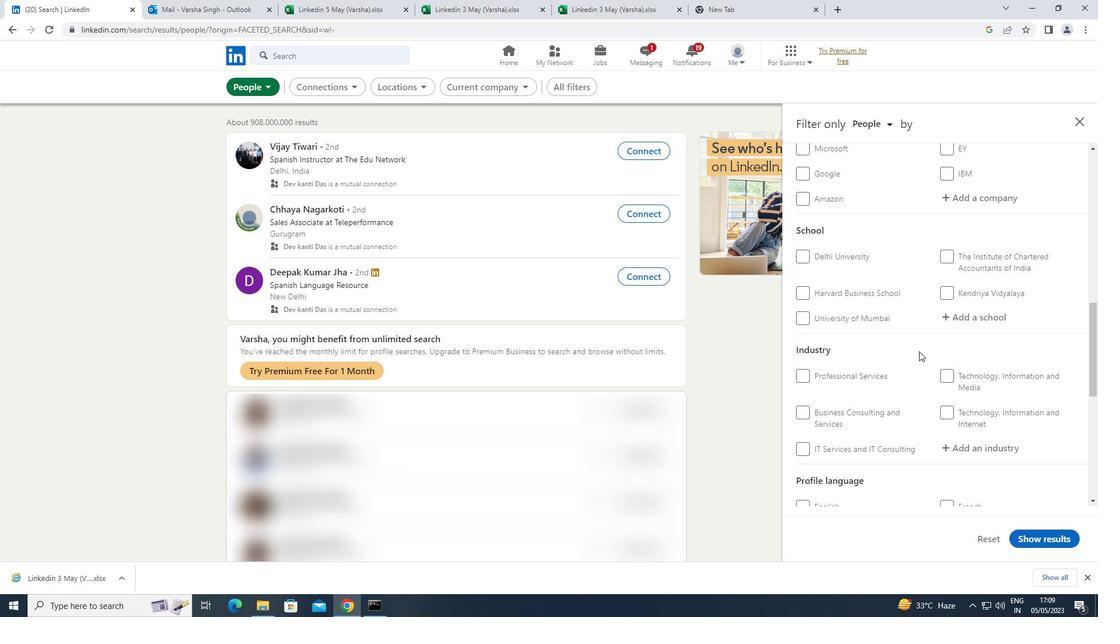 
Action: Mouse scrolled (923, 340) with delta (0, 0)
Screenshot: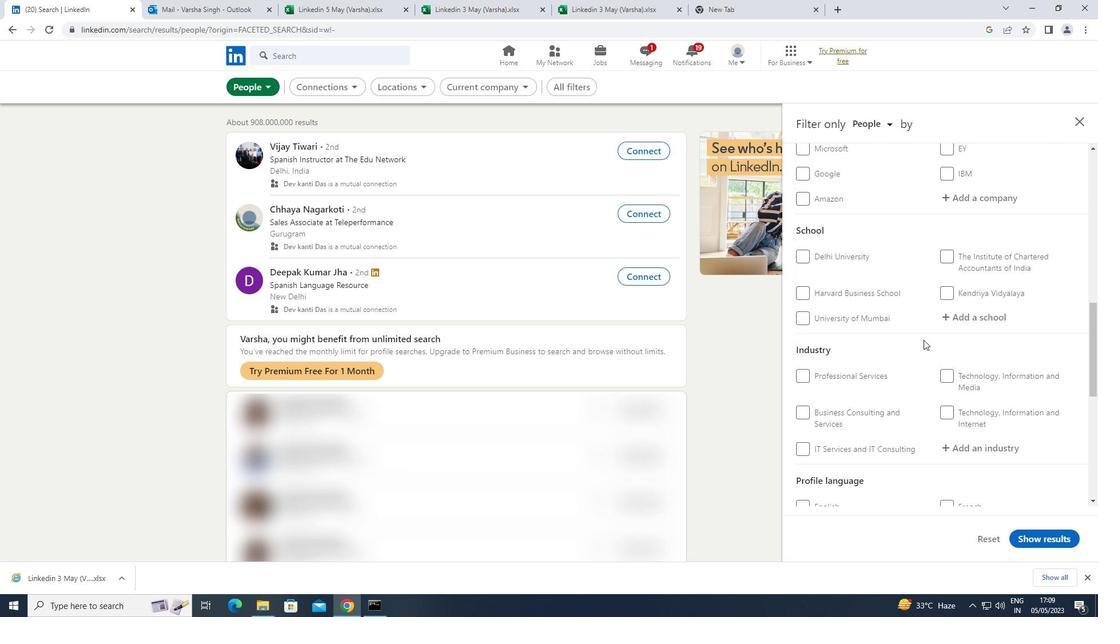 
Action: Mouse scrolled (923, 340) with delta (0, 0)
Screenshot: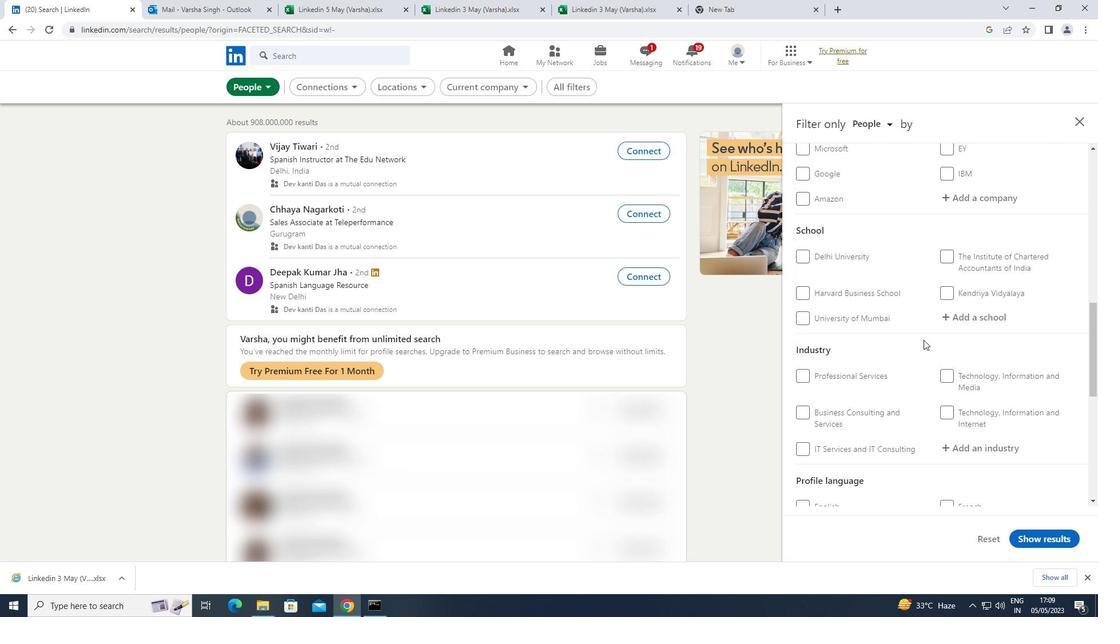 
Action: Mouse scrolled (923, 340) with delta (0, 0)
Screenshot: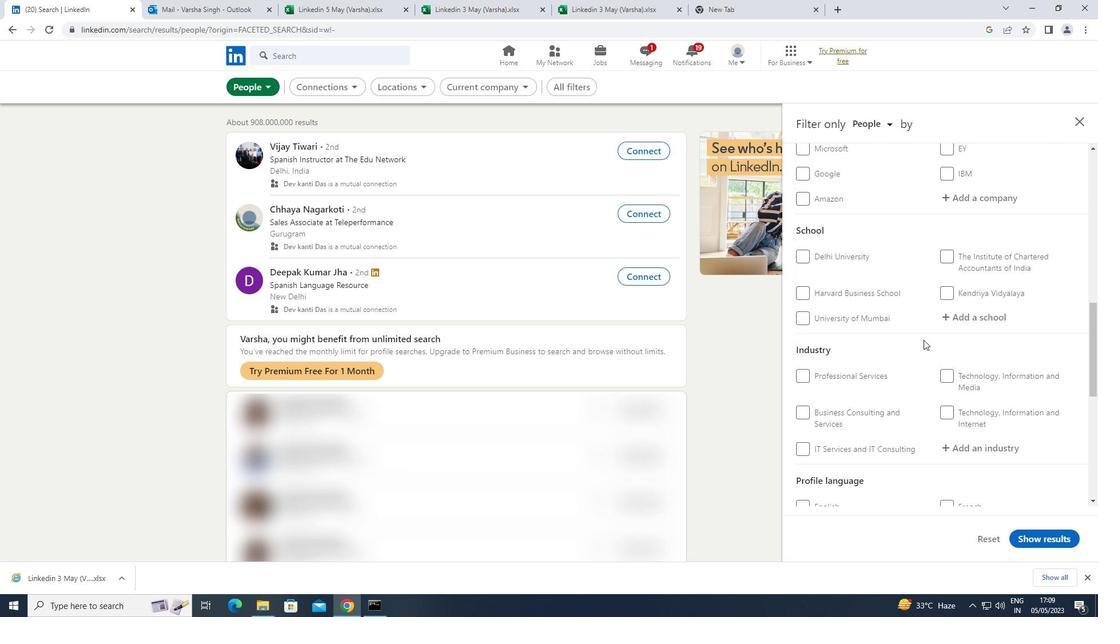 
Action: Mouse moved to (974, 256)
Screenshot: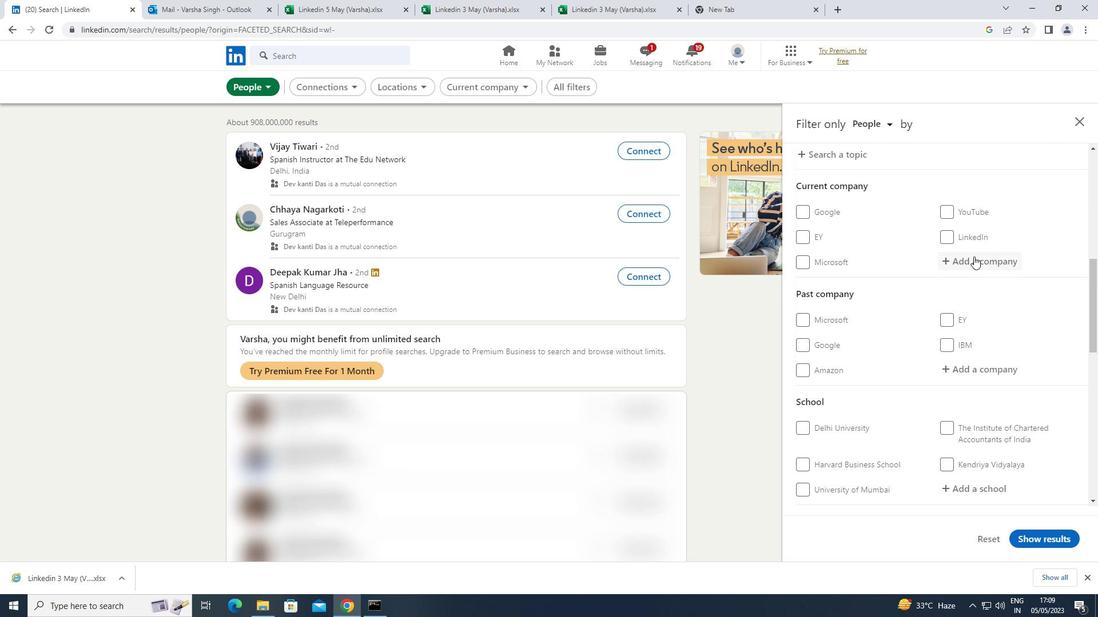
Action: Mouse pressed left at (974, 256)
Screenshot: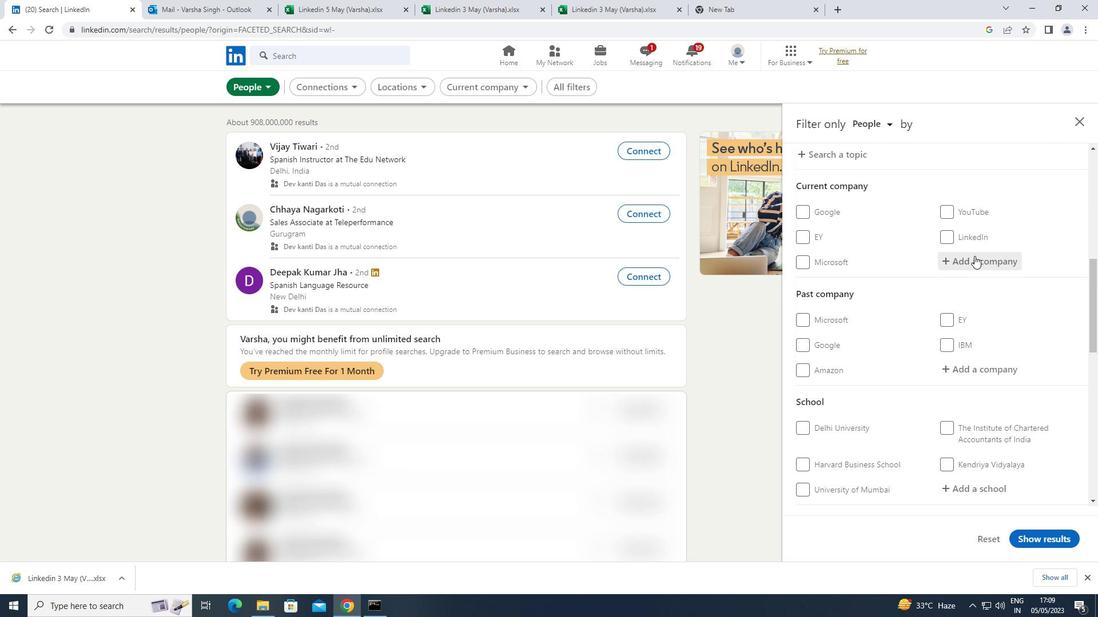 
Action: Key pressed <Key.shift>CGI
Screenshot: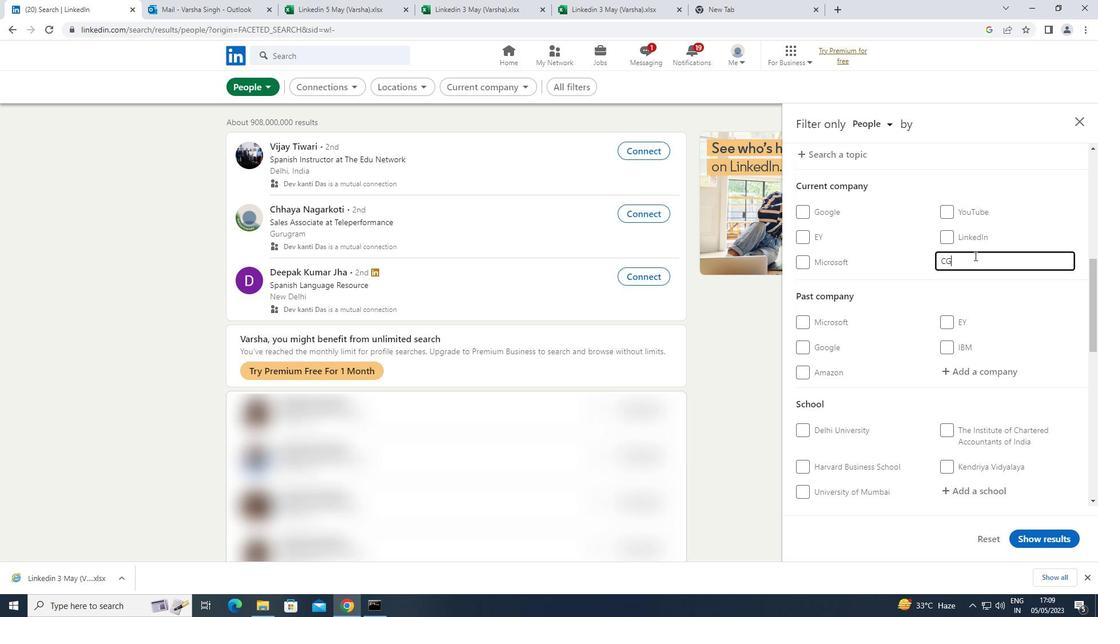 
Action: Mouse moved to (872, 279)
Screenshot: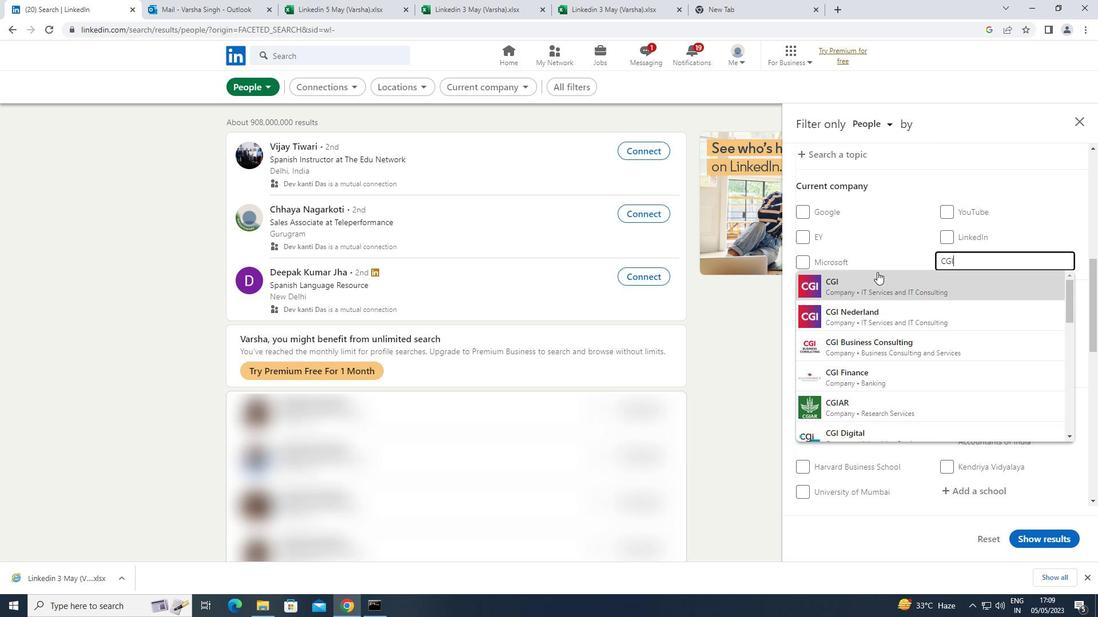 
Action: Mouse pressed left at (872, 279)
Screenshot: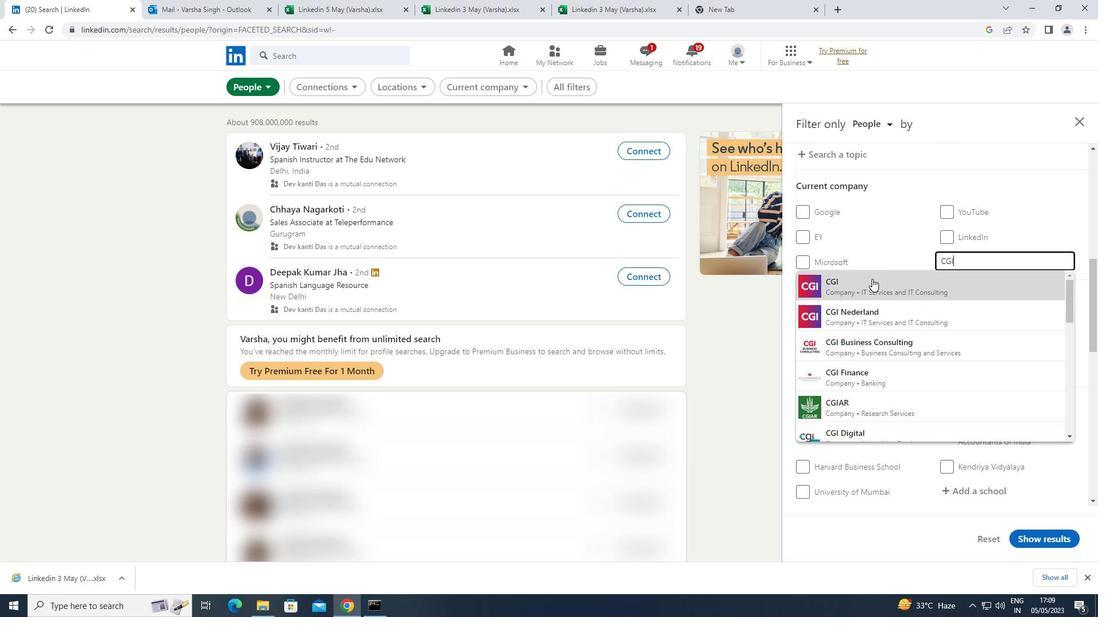 
Action: Mouse moved to (939, 319)
Screenshot: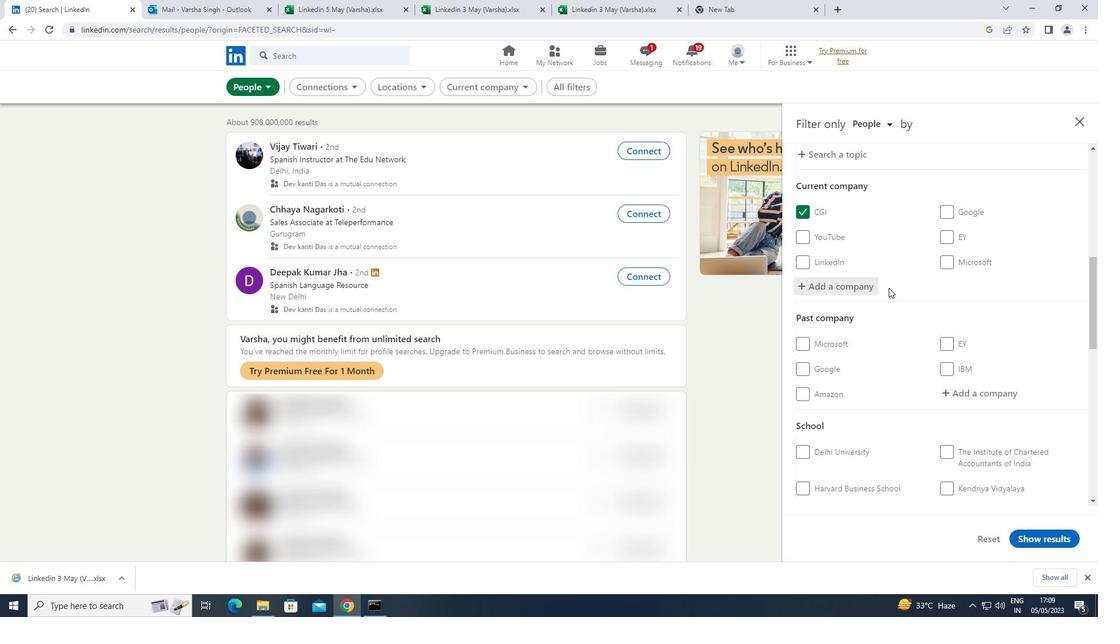 
Action: Mouse scrolled (939, 318) with delta (0, 0)
Screenshot: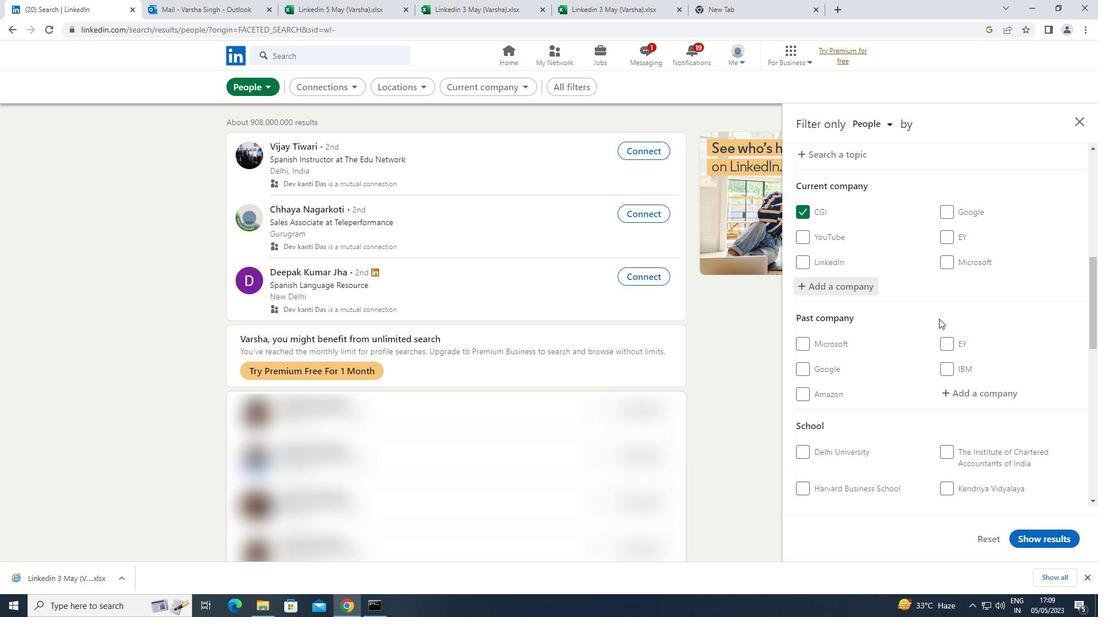 
Action: Mouse scrolled (939, 318) with delta (0, 0)
Screenshot: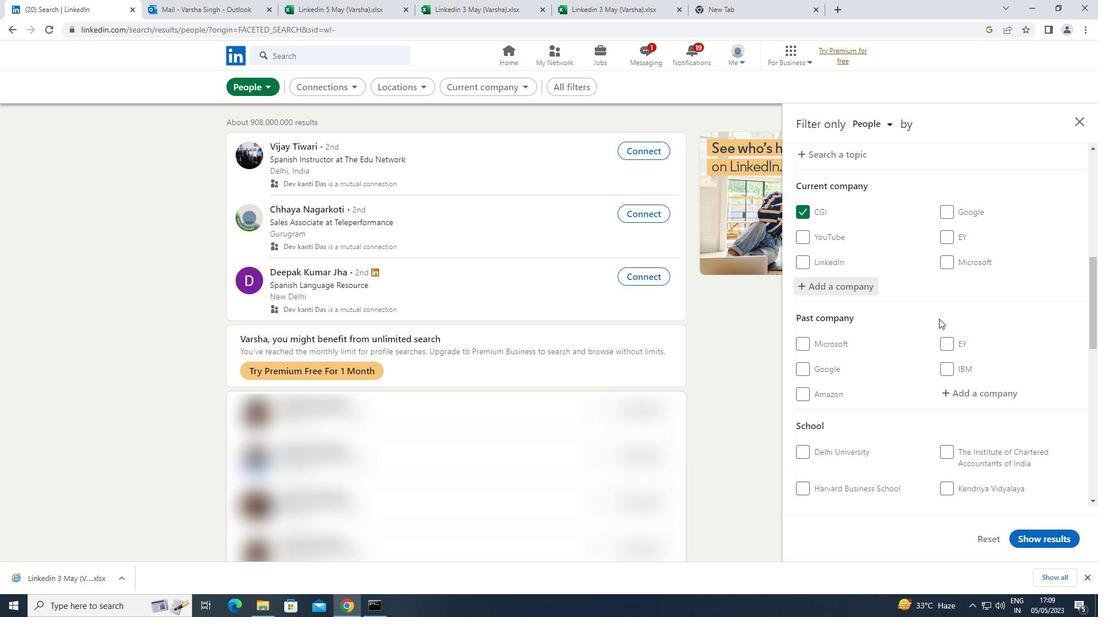 
Action: Mouse moved to (954, 392)
Screenshot: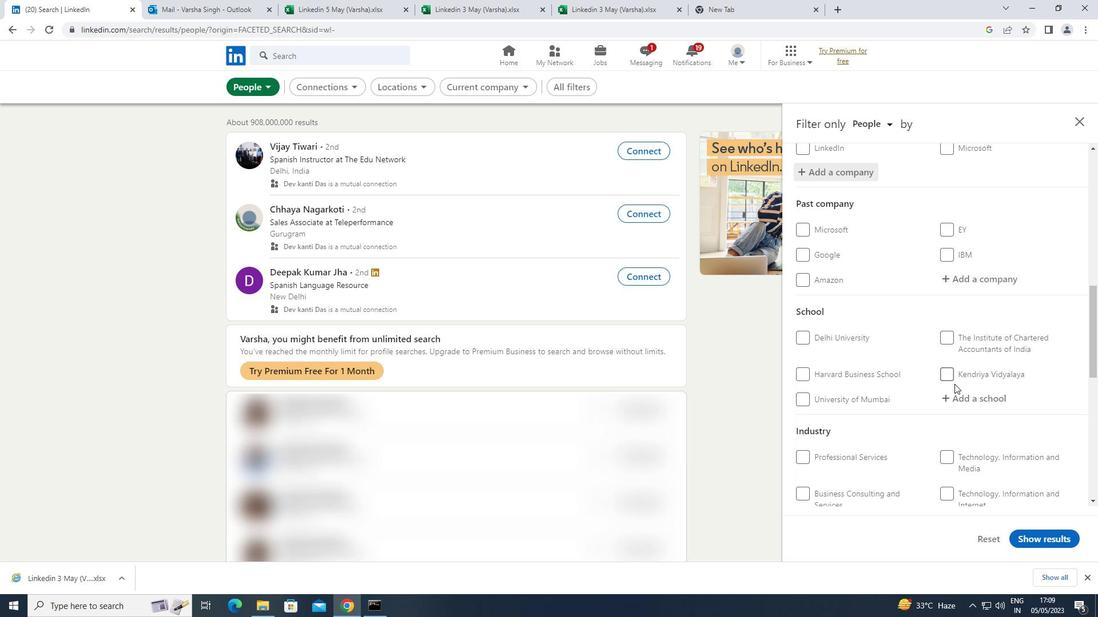 
Action: Mouse pressed left at (954, 392)
Screenshot: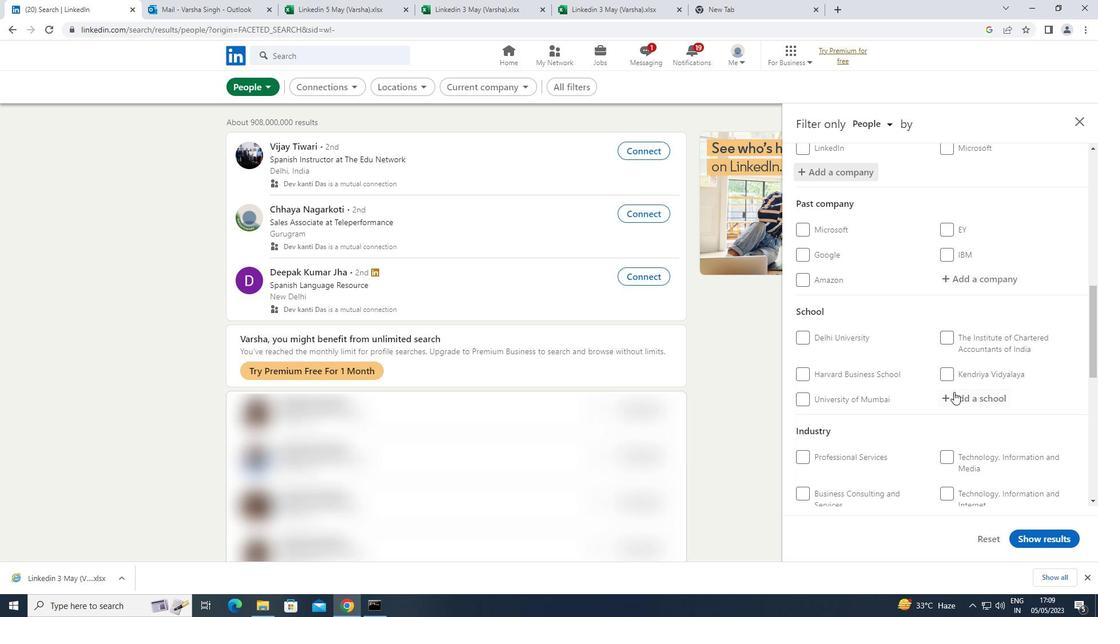 
Action: Key pressed <Key.shift>KURNOOL
Screenshot: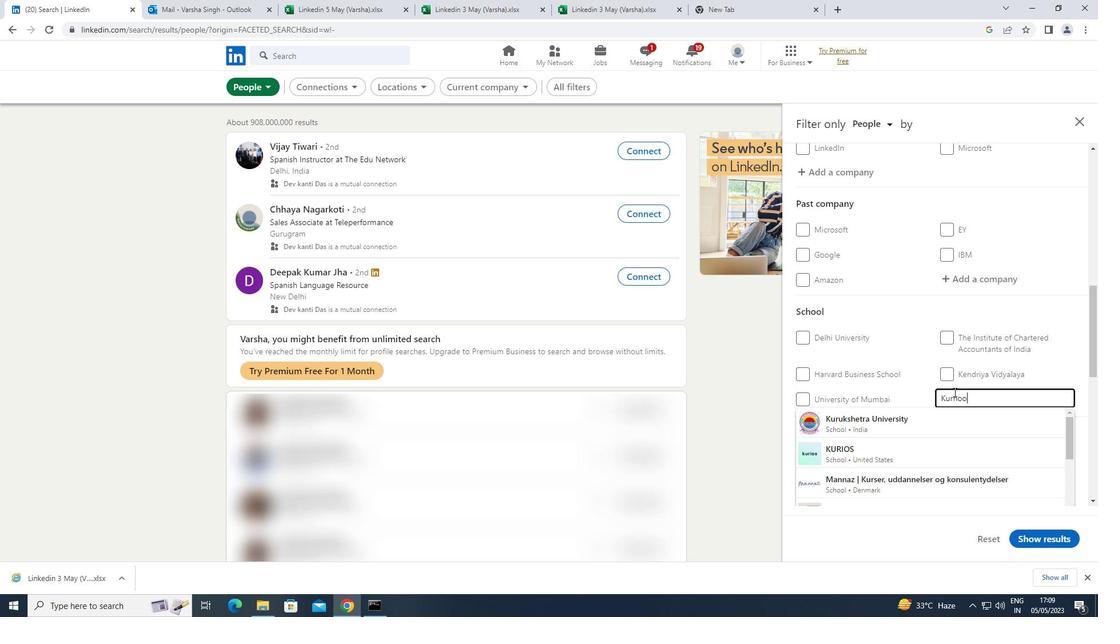 
Action: Mouse moved to (861, 414)
Screenshot: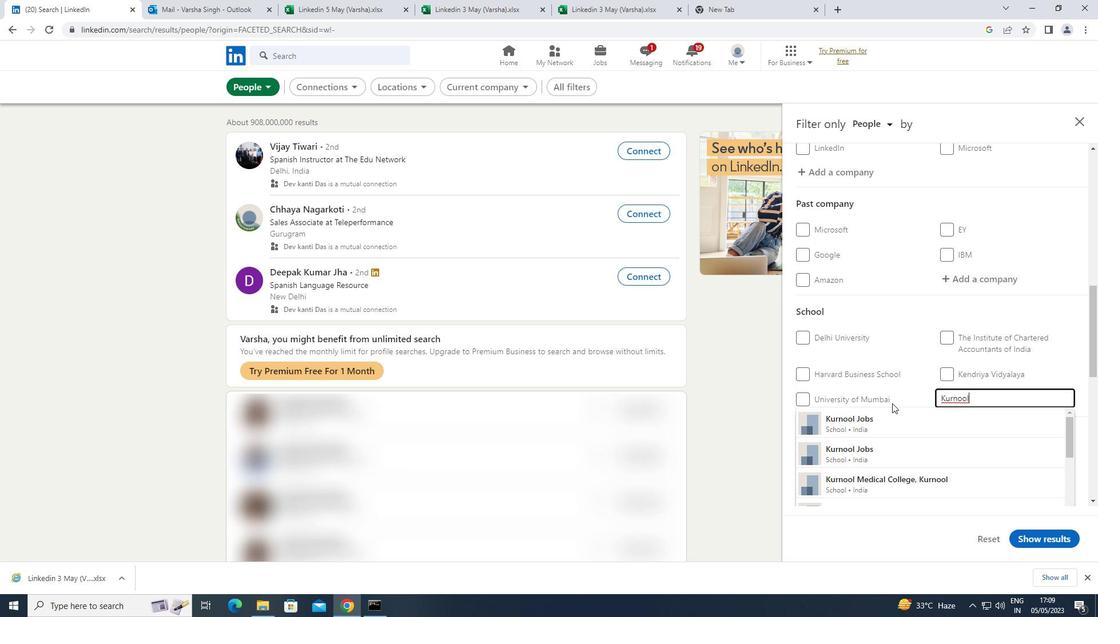 
Action: Mouse pressed left at (861, 414)
Screenshot: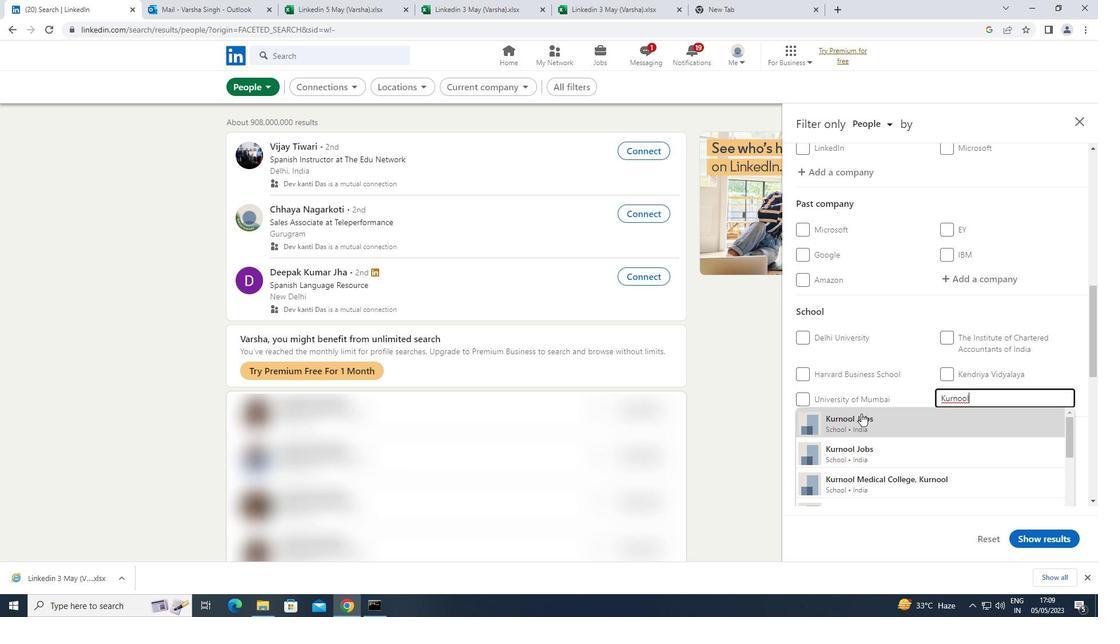 
Action: Mouse scrolled (861, 413) with delta (0, 0)
Screenshot: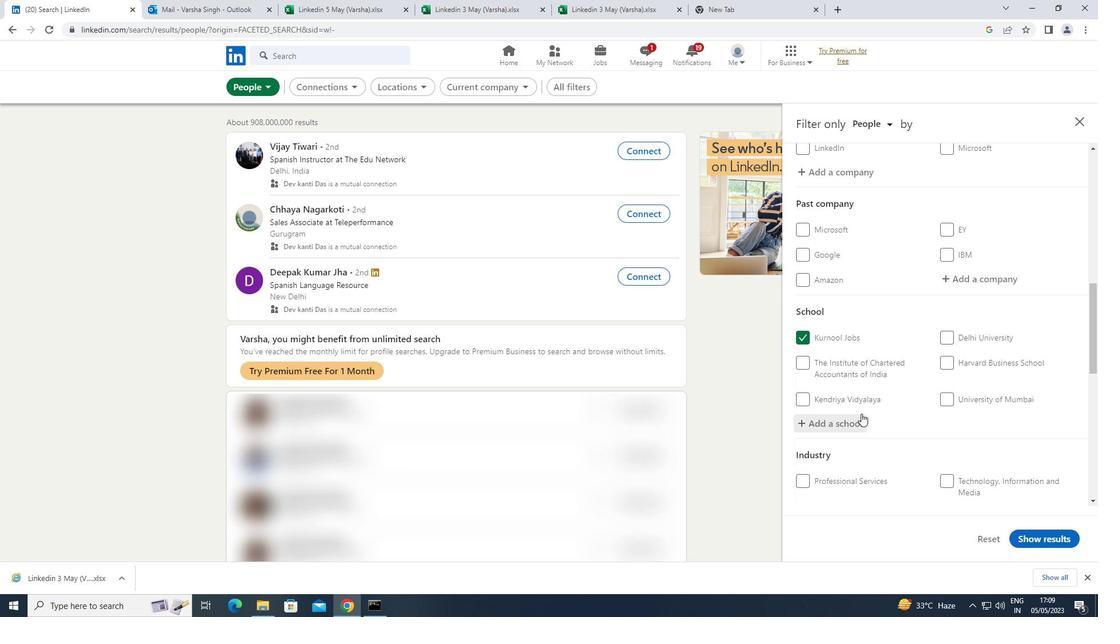 
Action: Mouse scrolled (861, 413) with delta (0, 0)
Screenshot: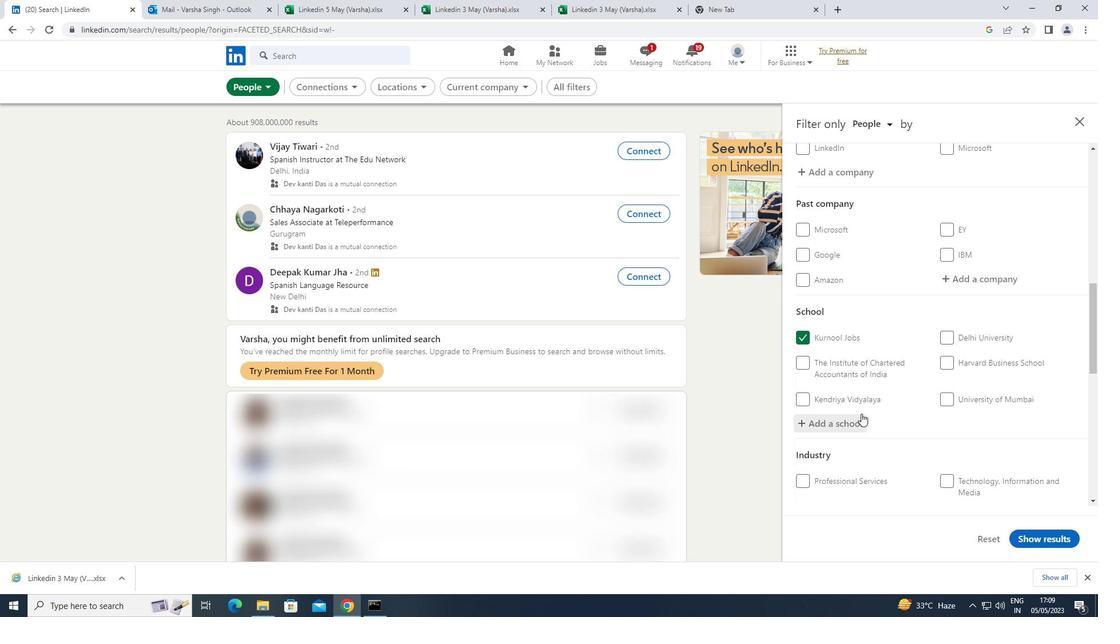 
Action: Mouse scrolled (861, 413) with delta (0, 0)
Screenshot: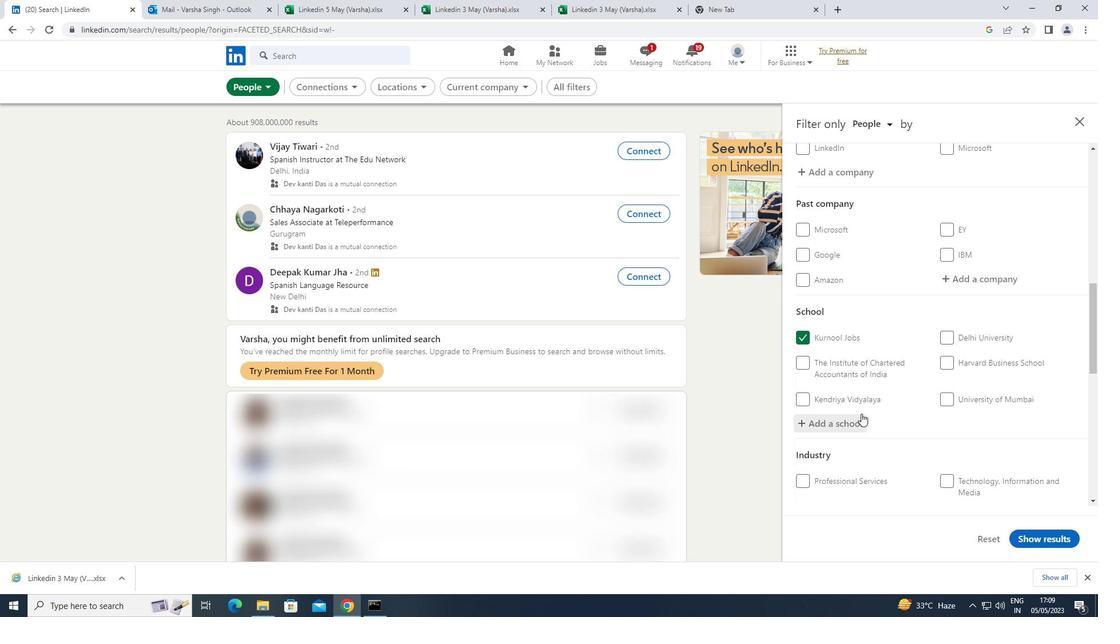 
Action: Mouse scrolled (861, 413) with delta (0, 0)
Screenshot: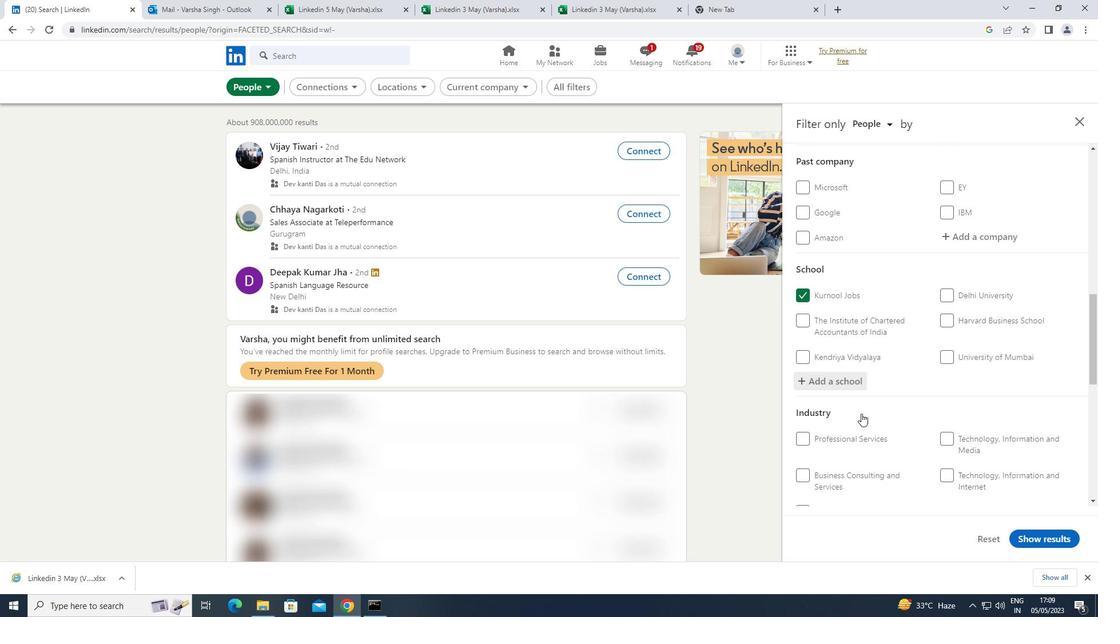
Action: Mouse moved to (961, 320)
Screenshot: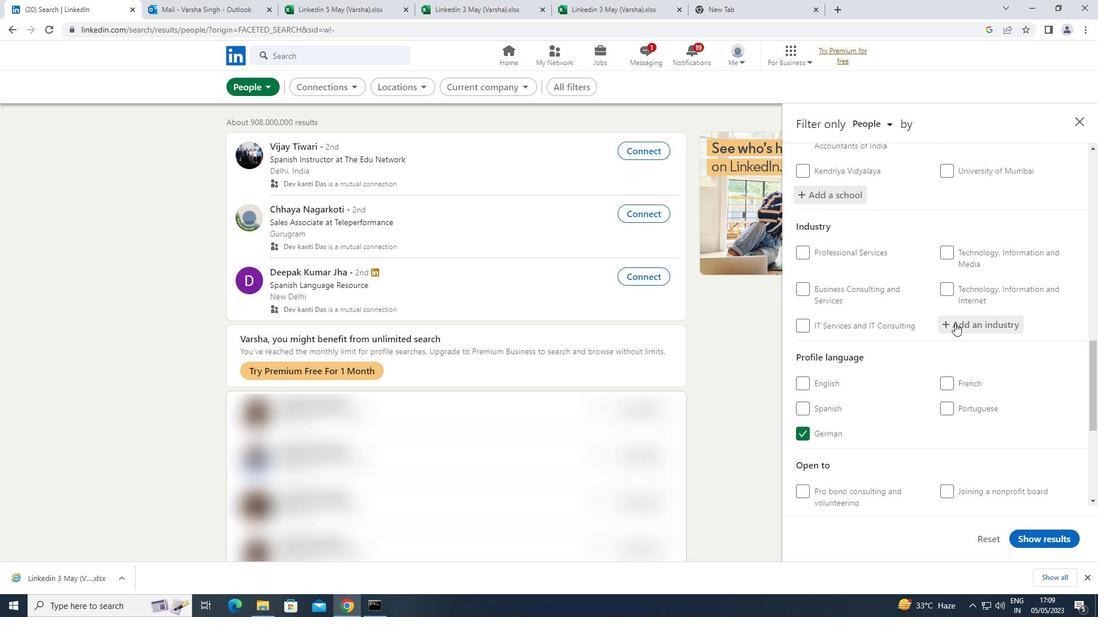 
Action: Mouse pressed left at (961, 320)
Screenshot: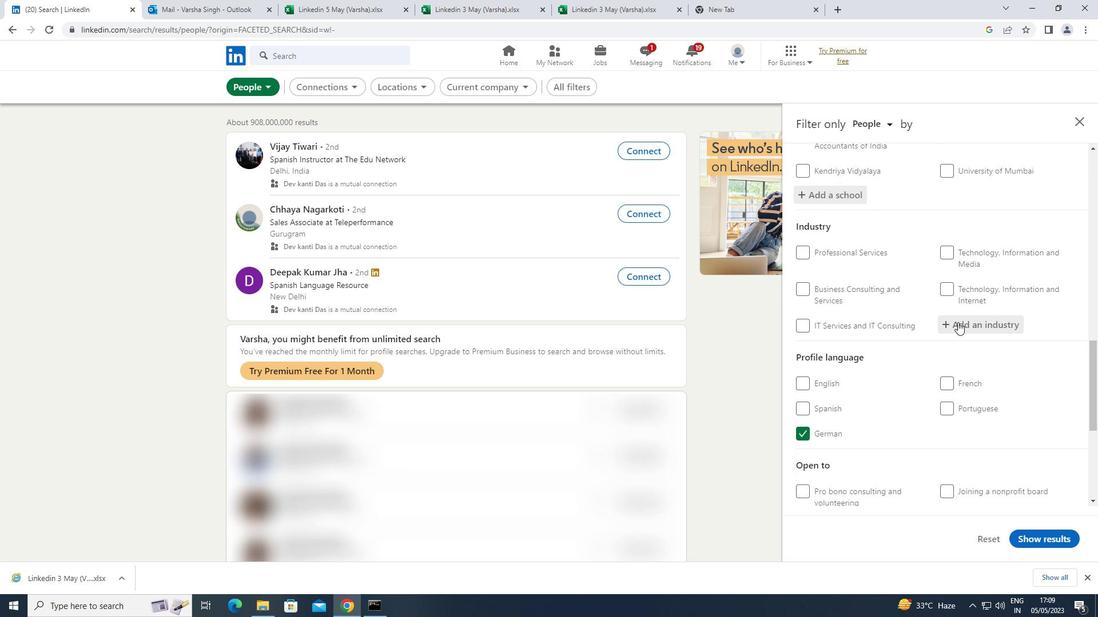 
Action: Key pressed <Key.shift>MOBILE
Screenshot: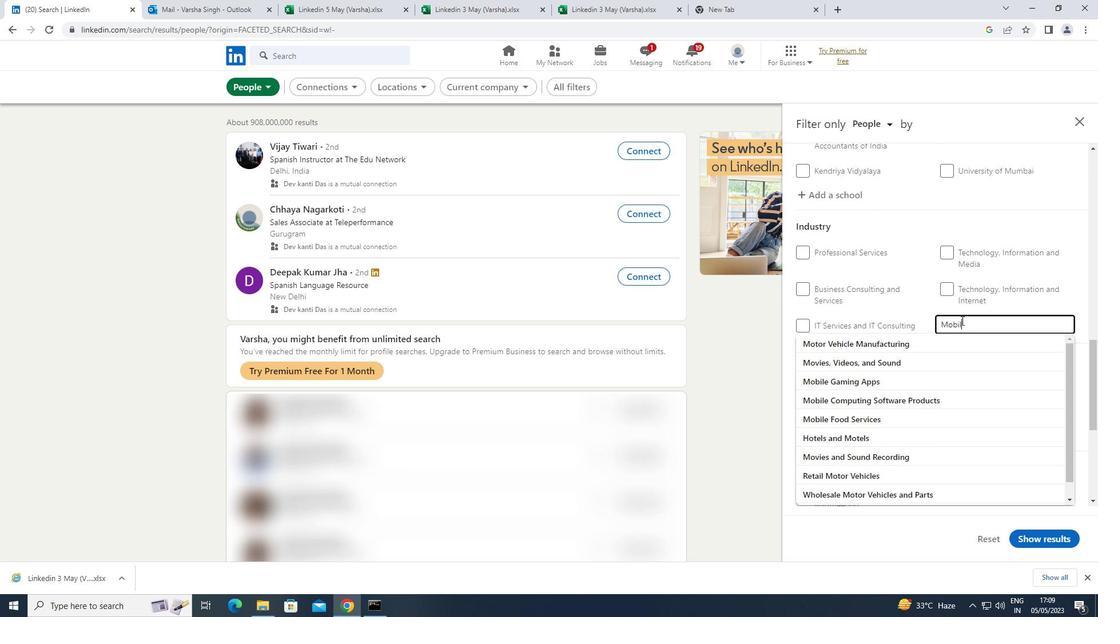 
Action: Mouse moved to (883, 360)
Screenshot: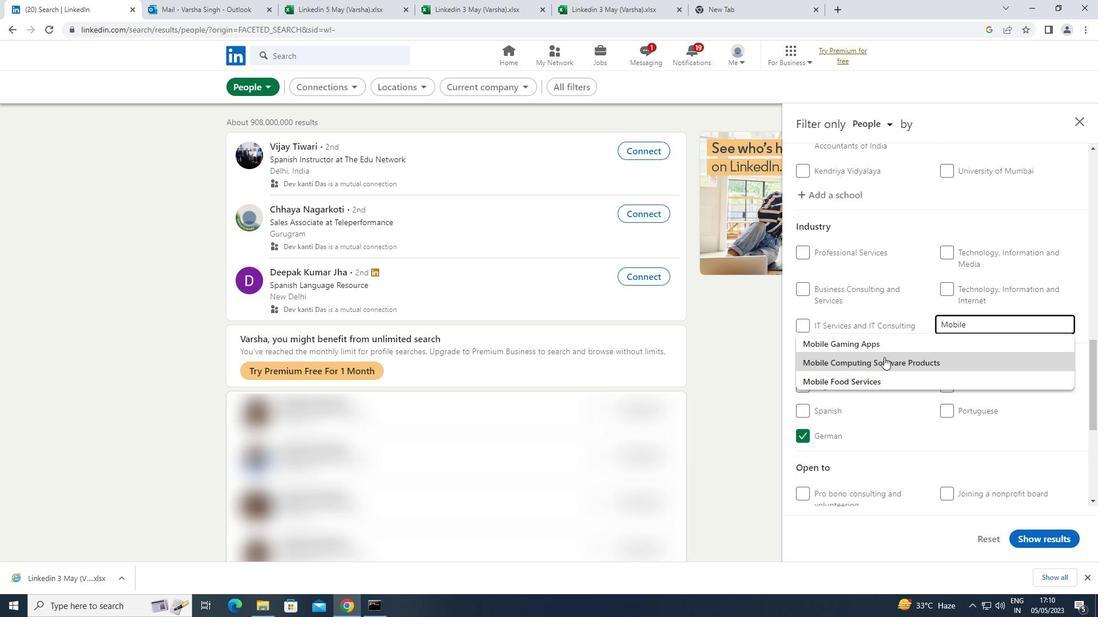 
Action: Mouse pressed left at (883, 360)
Screenshot: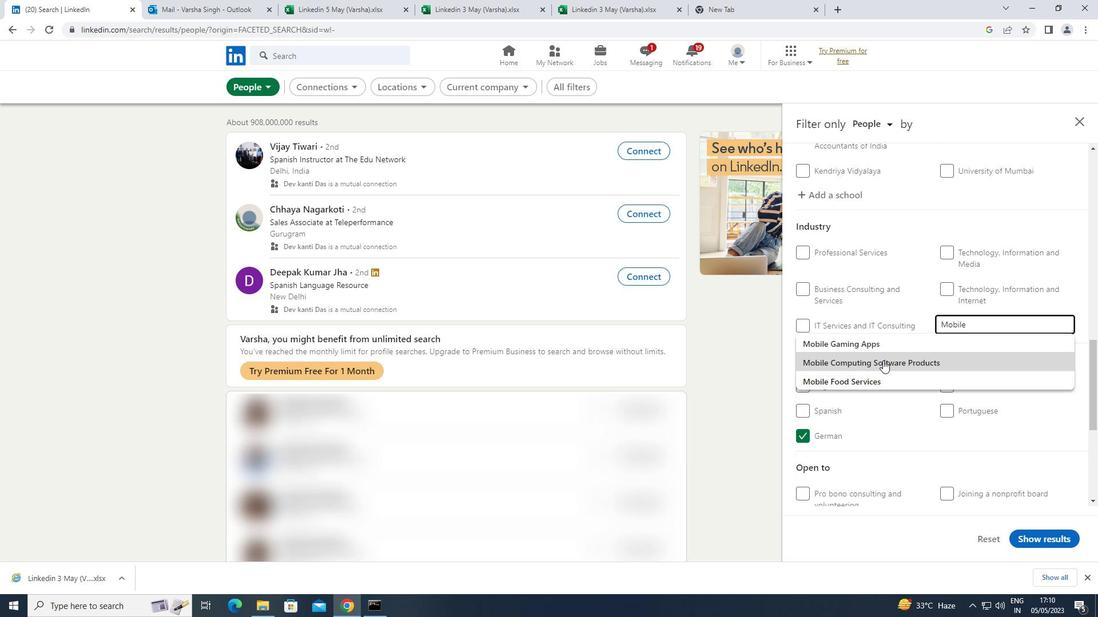 
Action: Mouse moved to (882, 361)
Screenshot: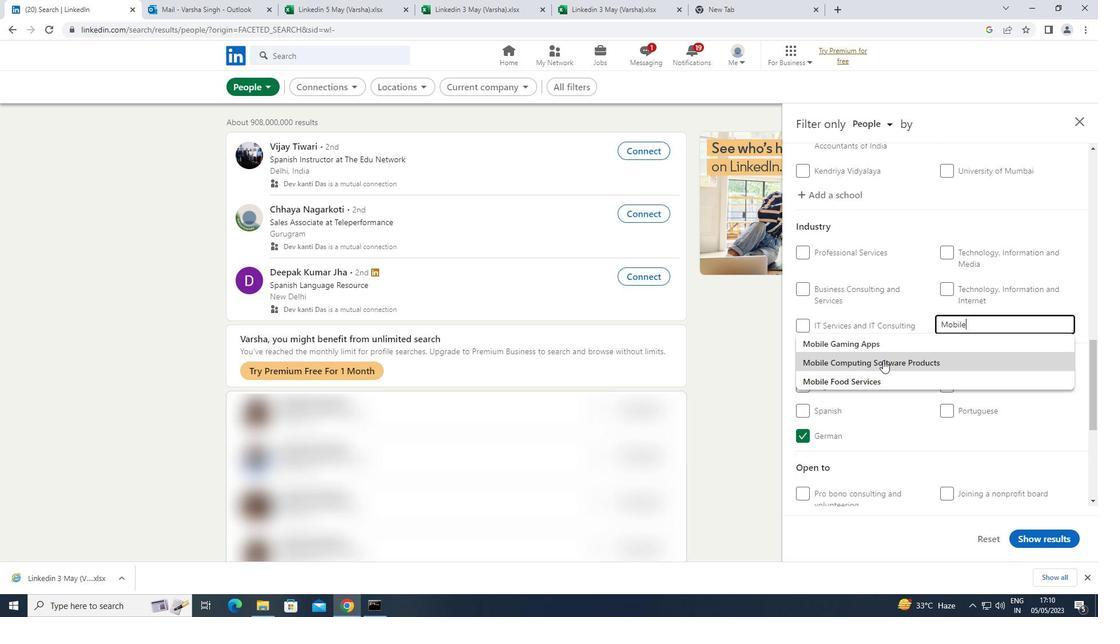 
Action: Mouse scrolled (882, 360) with delta (0, 0)
Screenshot: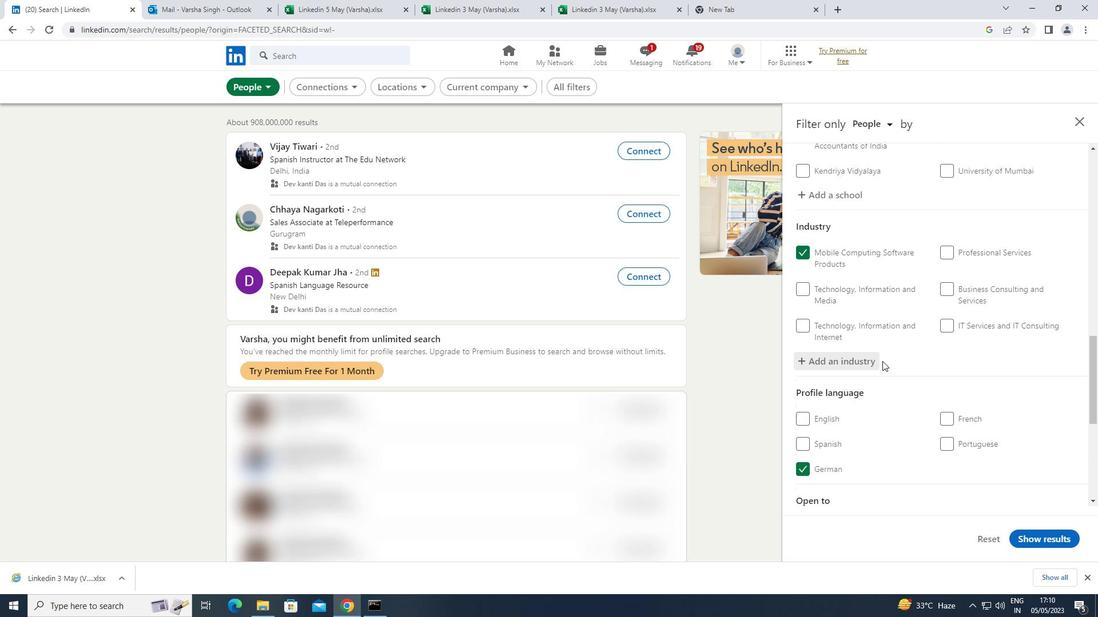 
Action: Mouse scrolled (882, 360) with delta (0, 0)
Screenshot: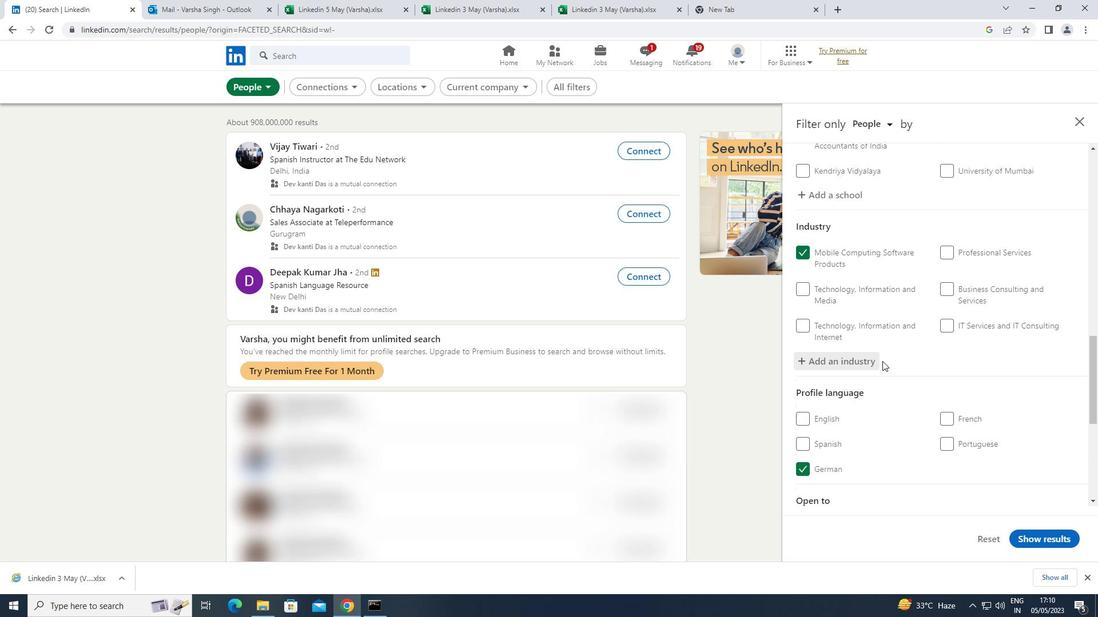 
Action: Mouse scrolled (882, 360) with delta (0, 0)
Screenshot: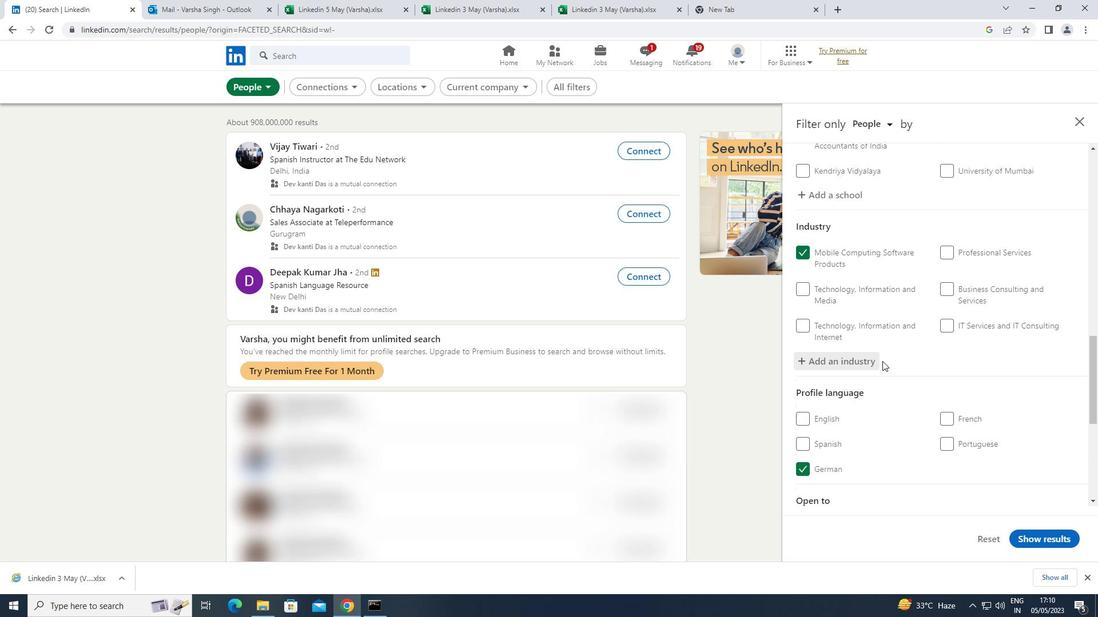 
Action: Mouse moved to (977, 474)
Screenshot: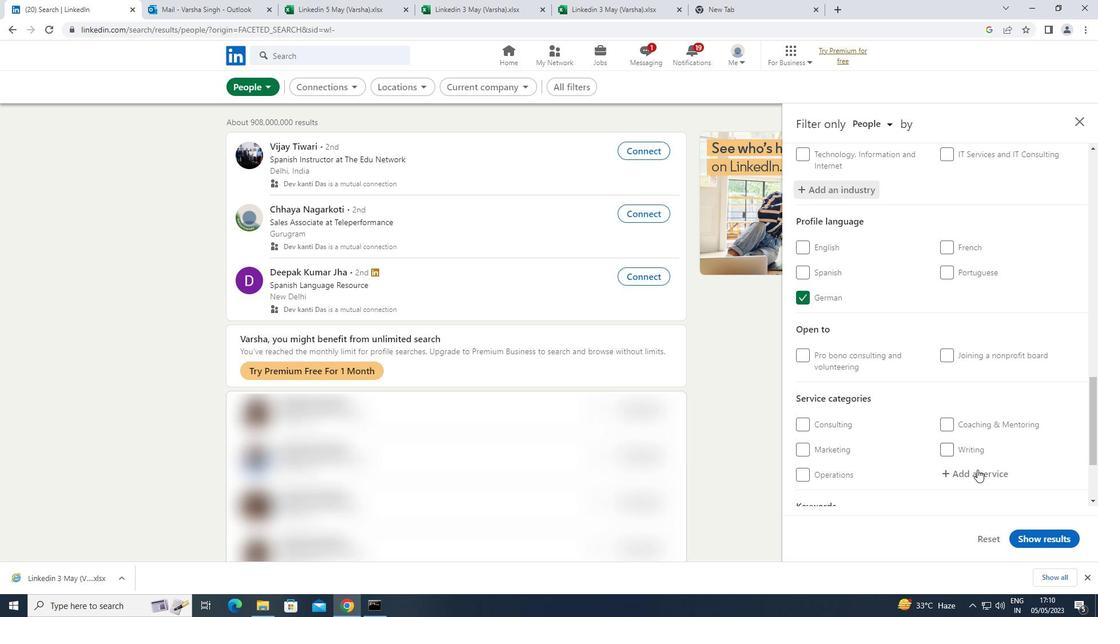 
Action: Mouse pressed left at (977, 474)
Screenshot: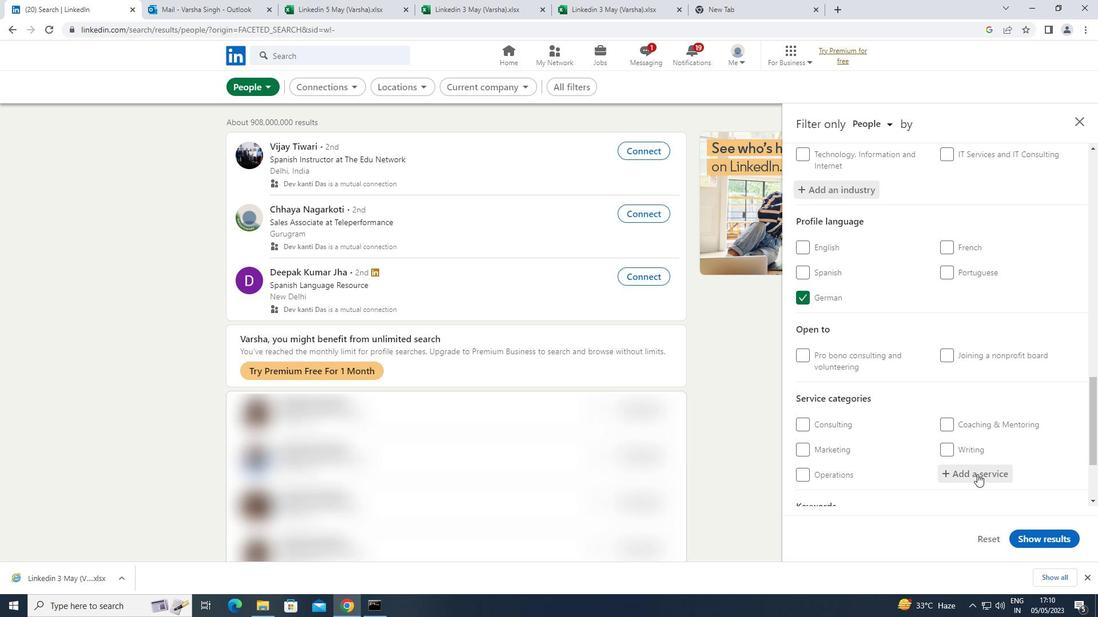
Action: Mouse moved to (977, 474)
Screenshot: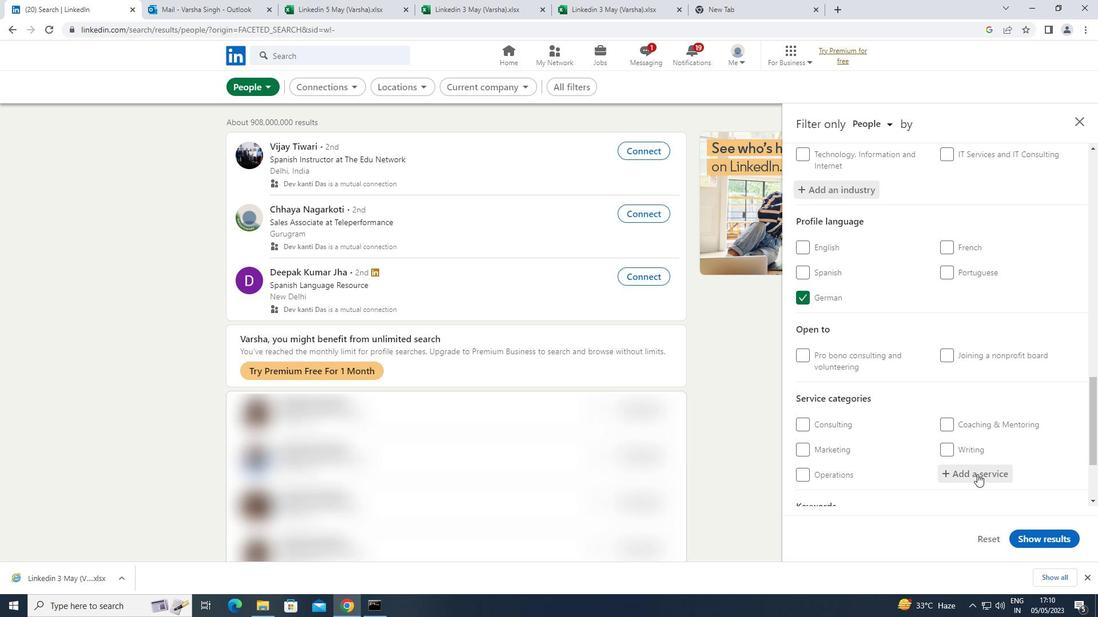 
Action: Key pressed <Key.shift>ADMINISTRATIVE<Key.enter>
Screenshot: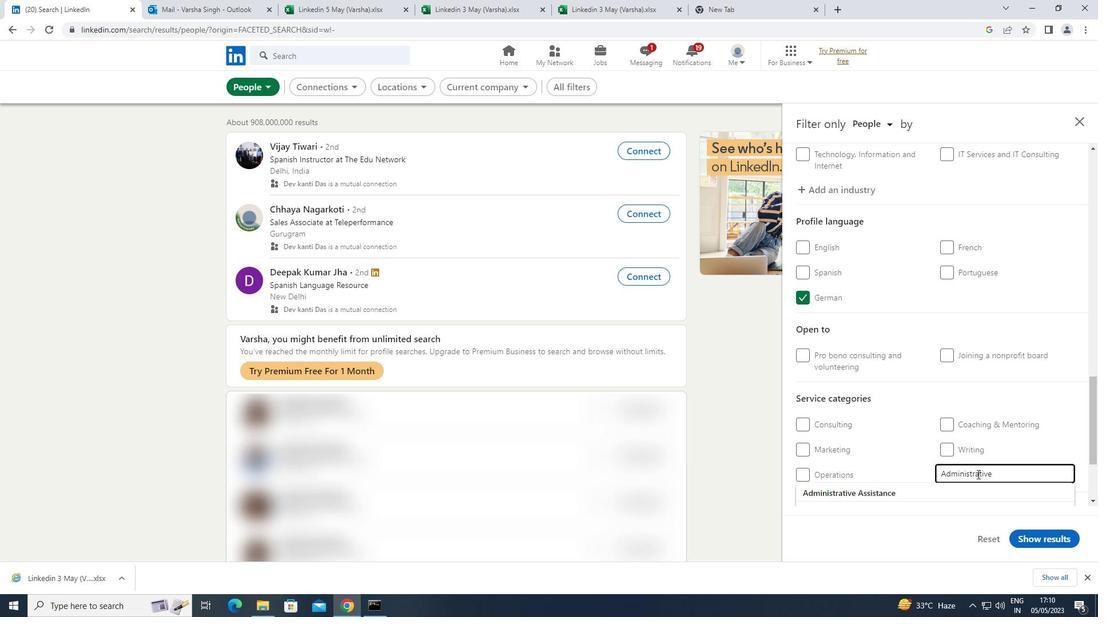 
Action: Mouse scrolled (977, 474) with delta (0, 0)
Screenshot: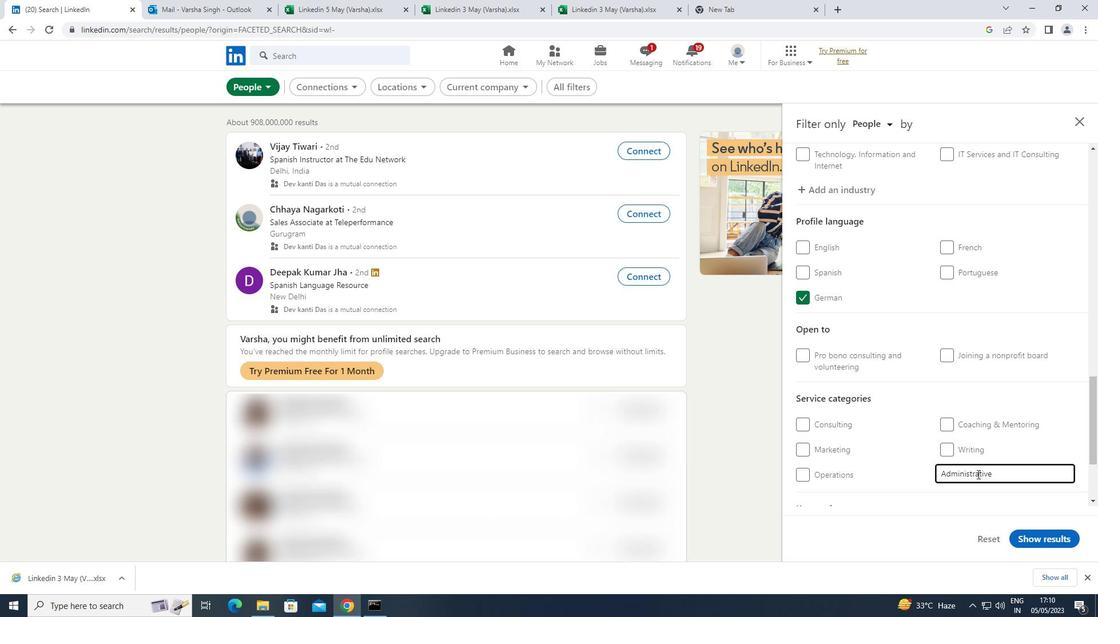 
Action: Mouse scrolled (977, 474) with delta (0, 0)
Screenshot: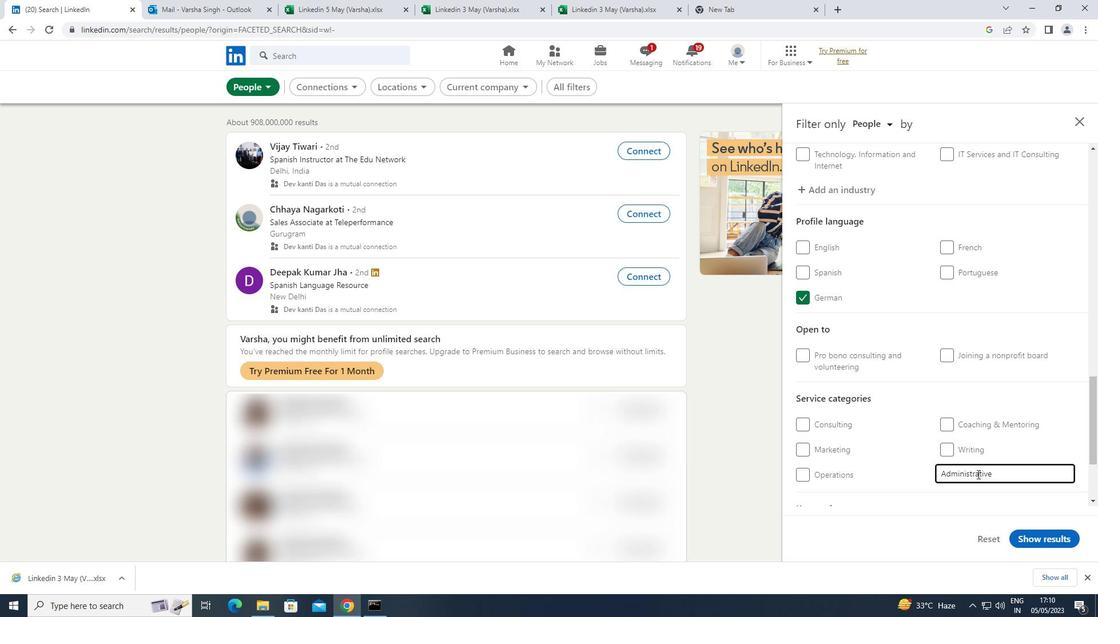 
Action: Mouse scrolled (977, 474) with delta (0, 0)
Screenshot: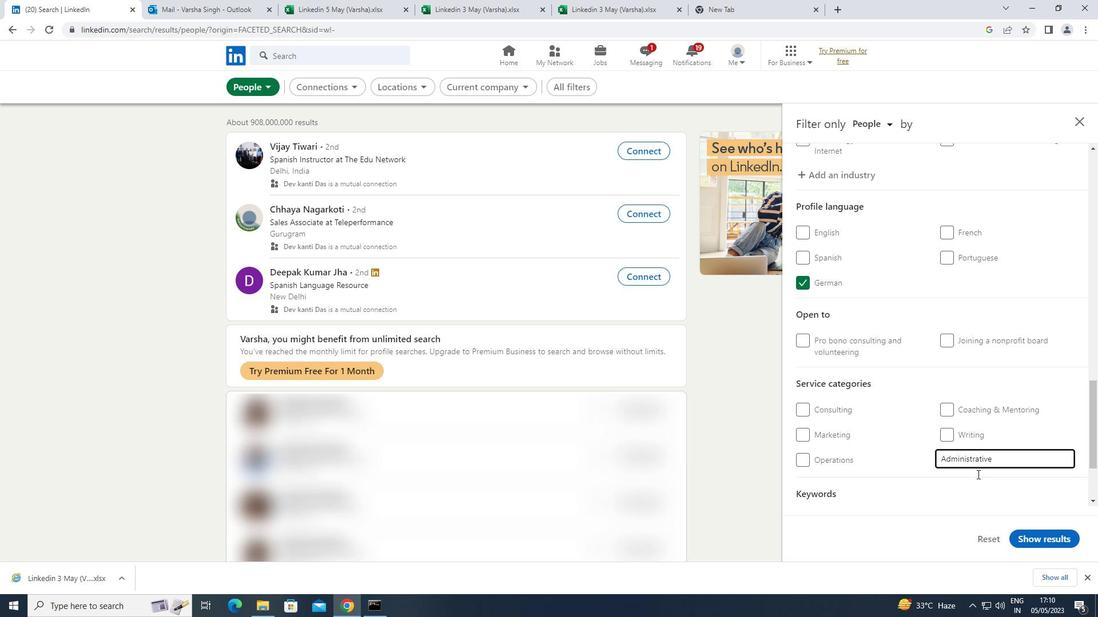 
Action: Mouse scrolled (977, 474) with delta (0, 0)
Screenshot: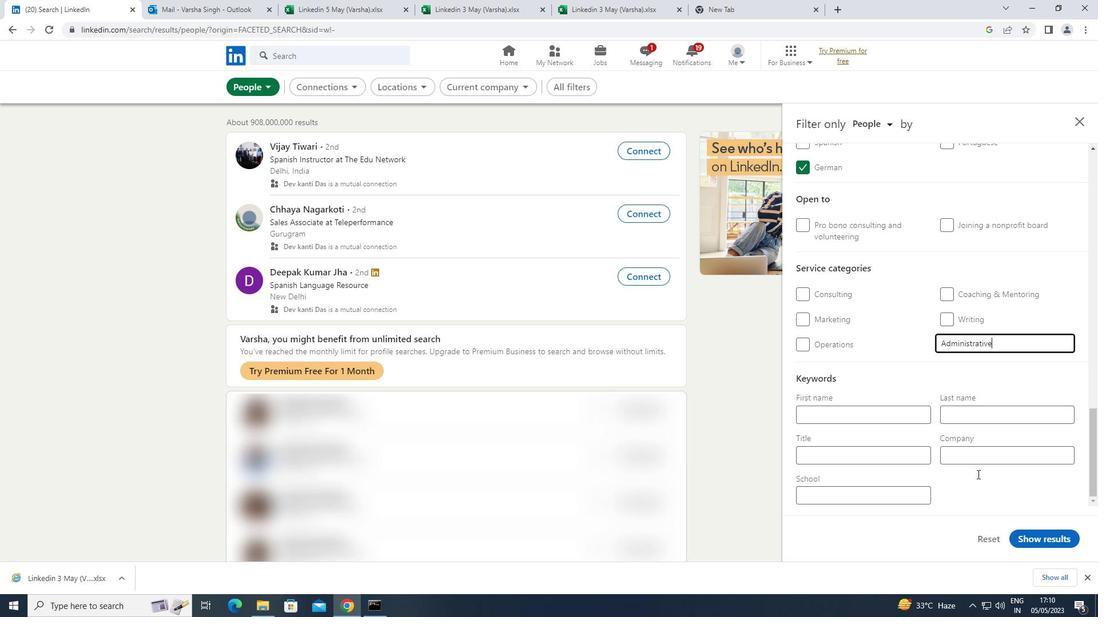 
Action: Mouse scrolled (977, 474) with delta (0, 0)
Screenshot: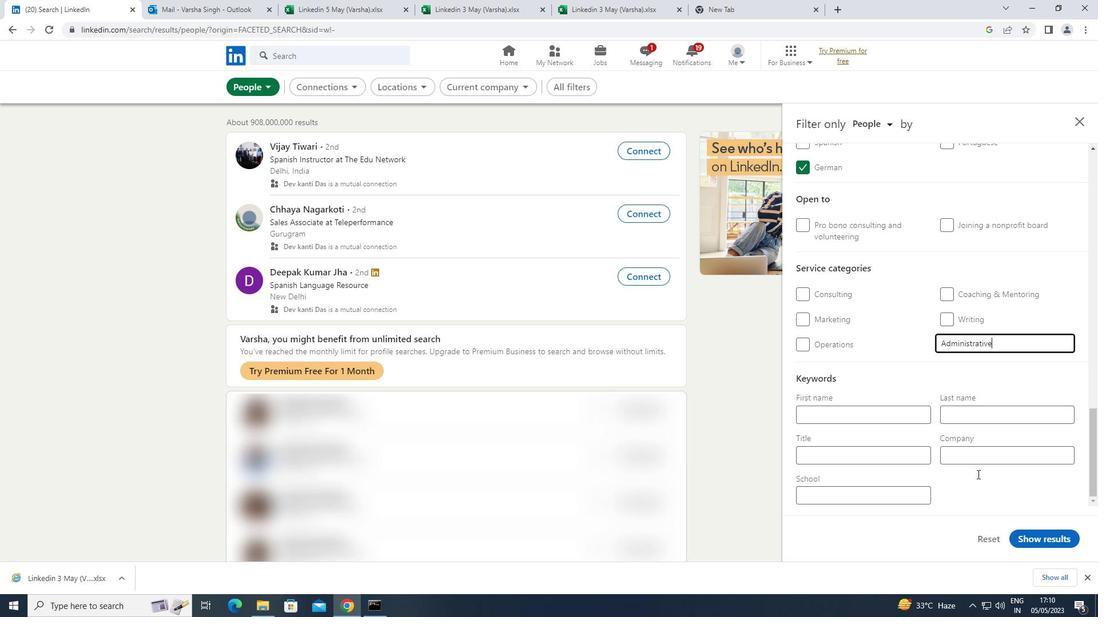 
Action: Mouse scrolled (977, 474) with delta (0, 0)
Screenshot: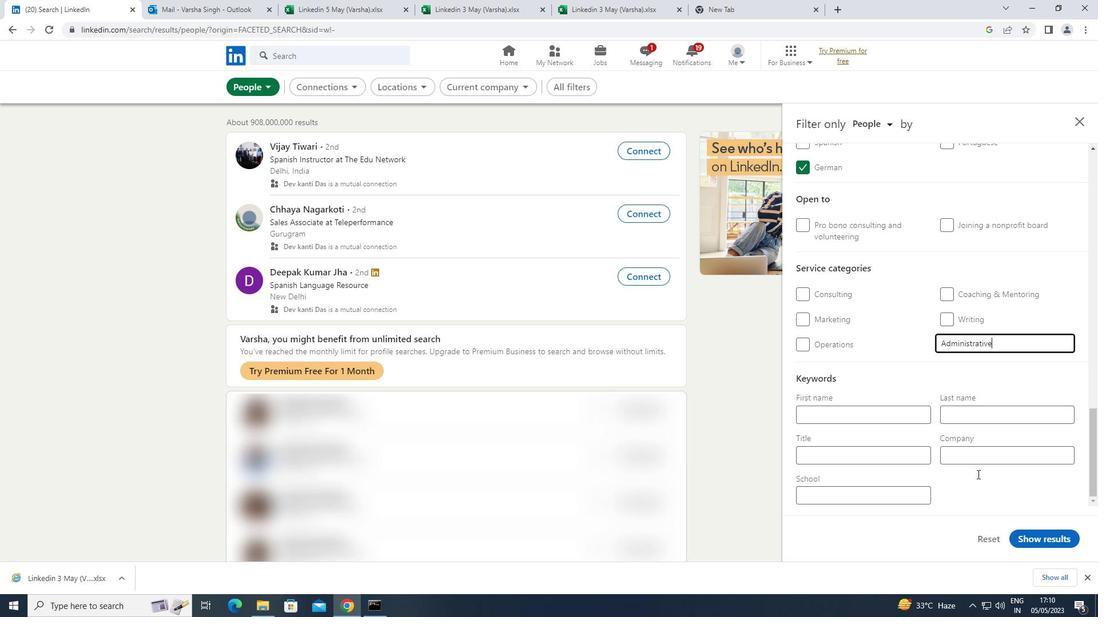 
Action: Mouse scrolled (977, 474) with delta (0, 0)
Screenshot: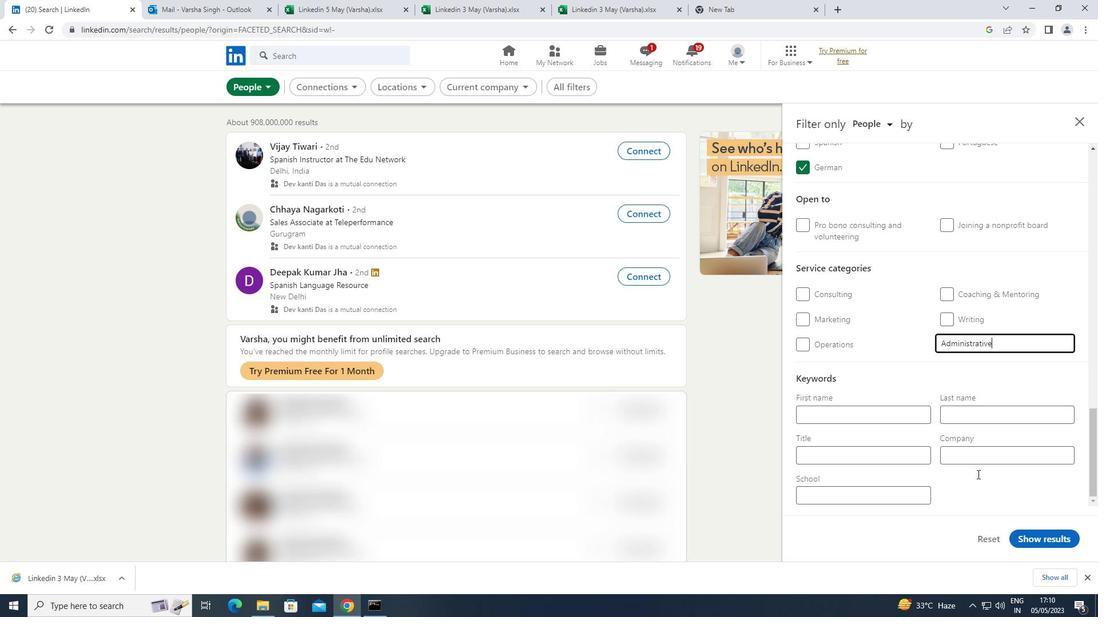
Action: Mouse moved to (896, 455)
Screenshot: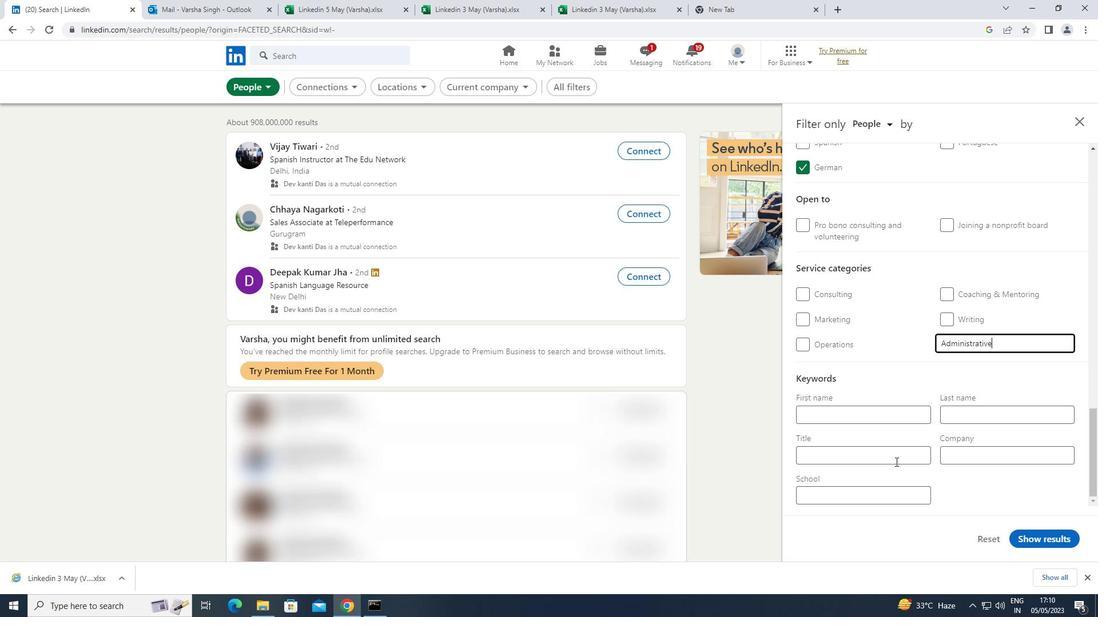 
Action: Mouse pressed left at (896, 455)
Screenshot: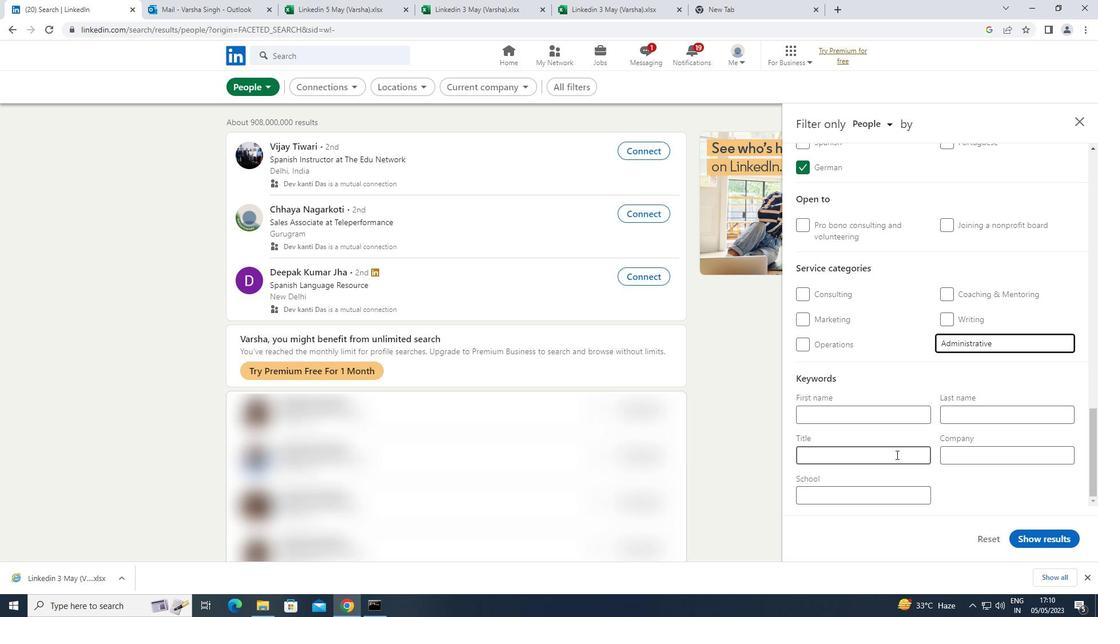 
Action: Key pressed <Key.shift>MANUFACTURING<Key.space><Key.shift>ASSEMBLER
Screenshot: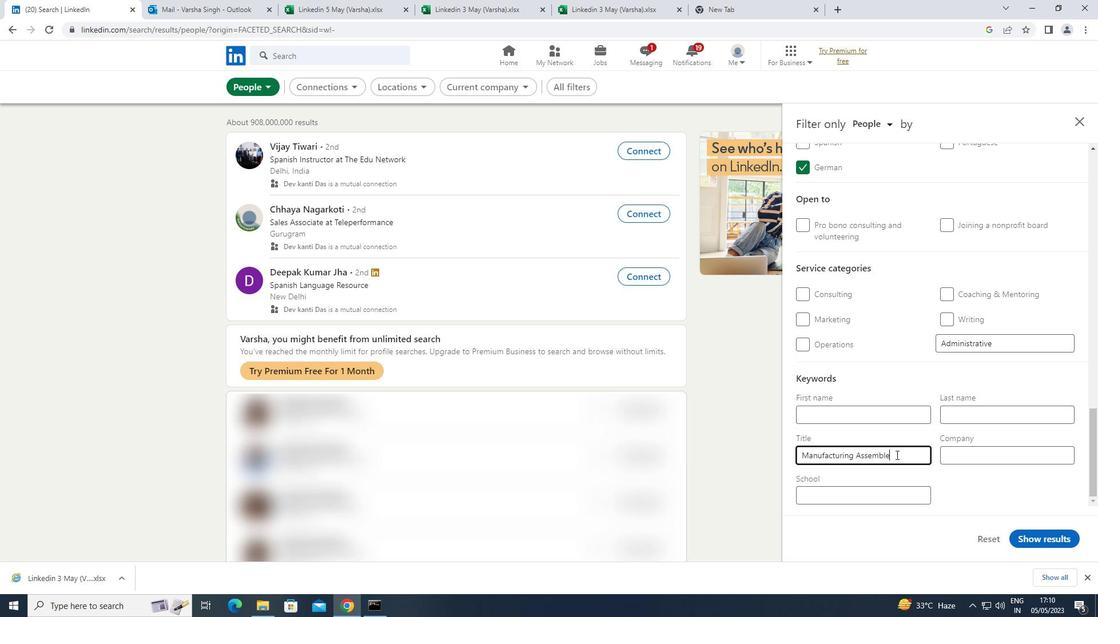 
Action: Mouse moved to (1066, 545)
Screenshot: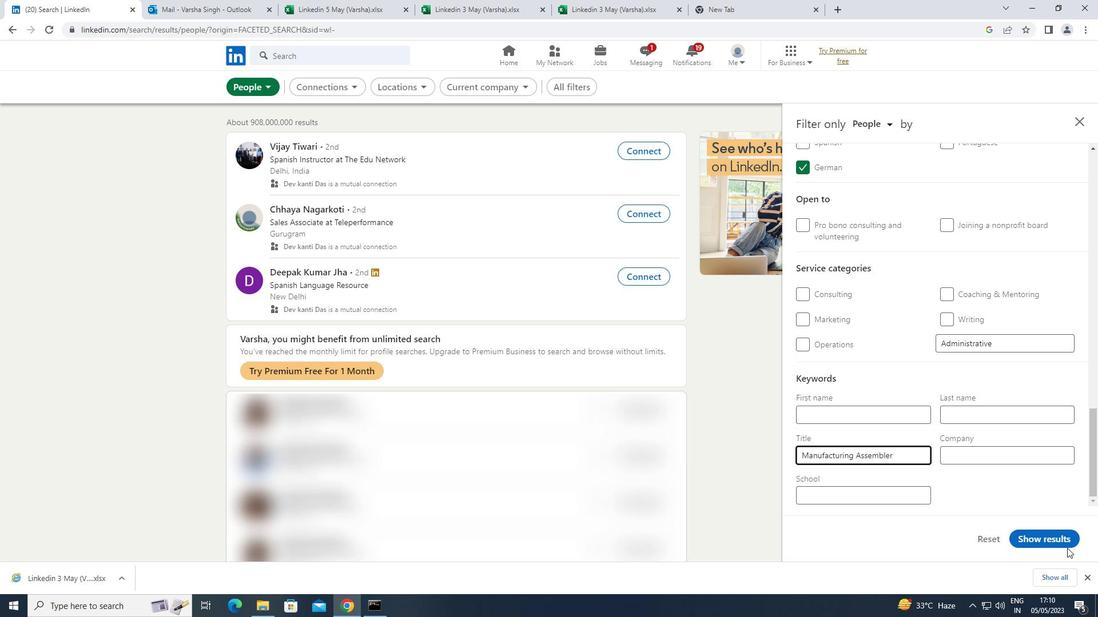 
Action: Mouse pressed left at (1066, 545)
Screenshot: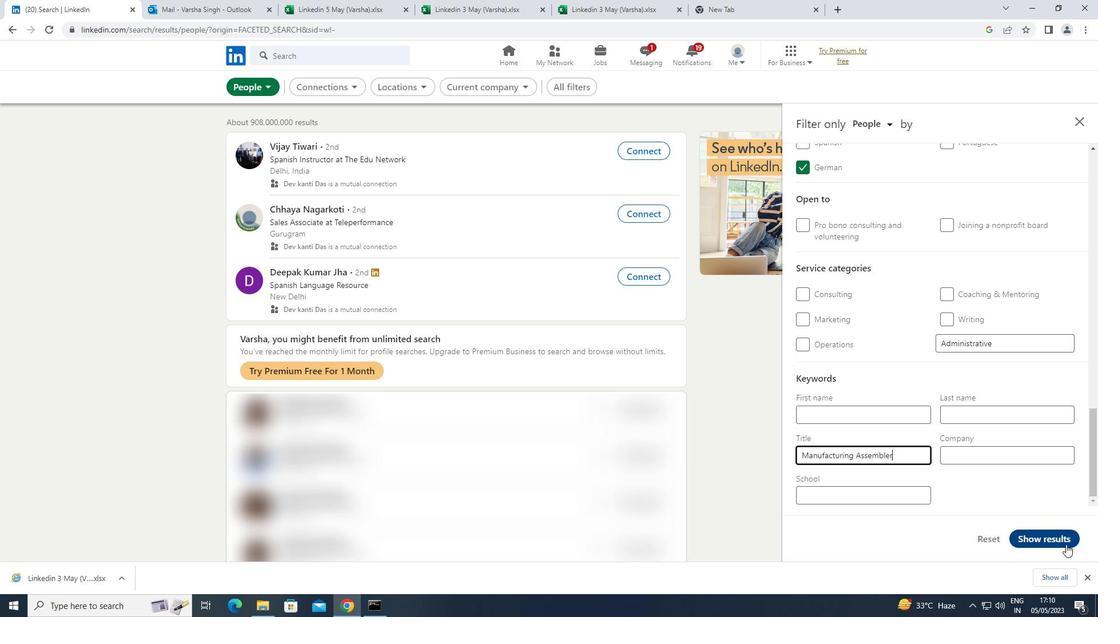 
